 Task: Find connections with filter location Sunnybank with filter topic #Marketswith filter profile language Spanish with filter current company Zerodha with filter school UIET Panjab University with filter industry Water Supply and Irrigation Systems with filter service category Bartending with filter keywords title Animal Shelter Volunteer
Action: Mouse moved to (487, 84)
Screenshot: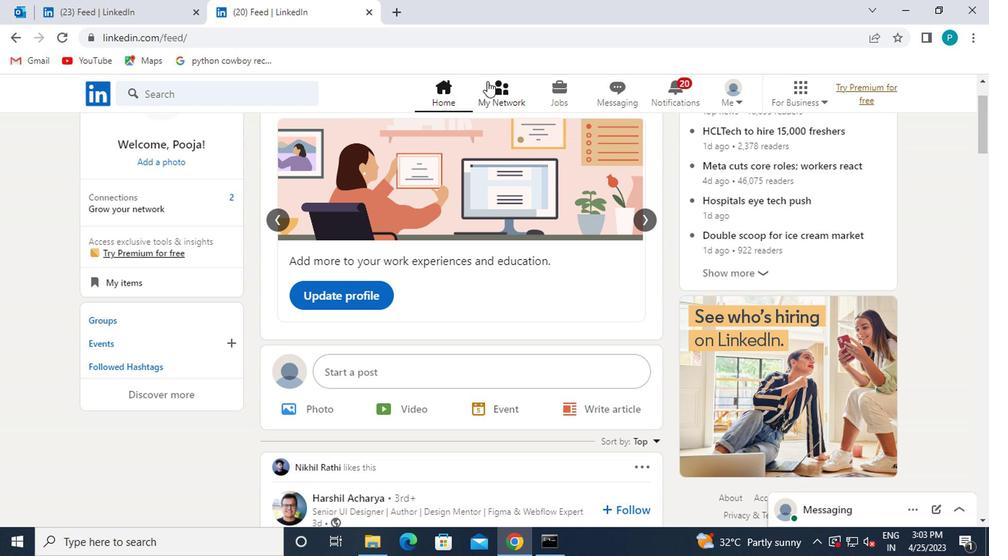 
Action: Mouse pressed left at (487, 84)
Screenshot: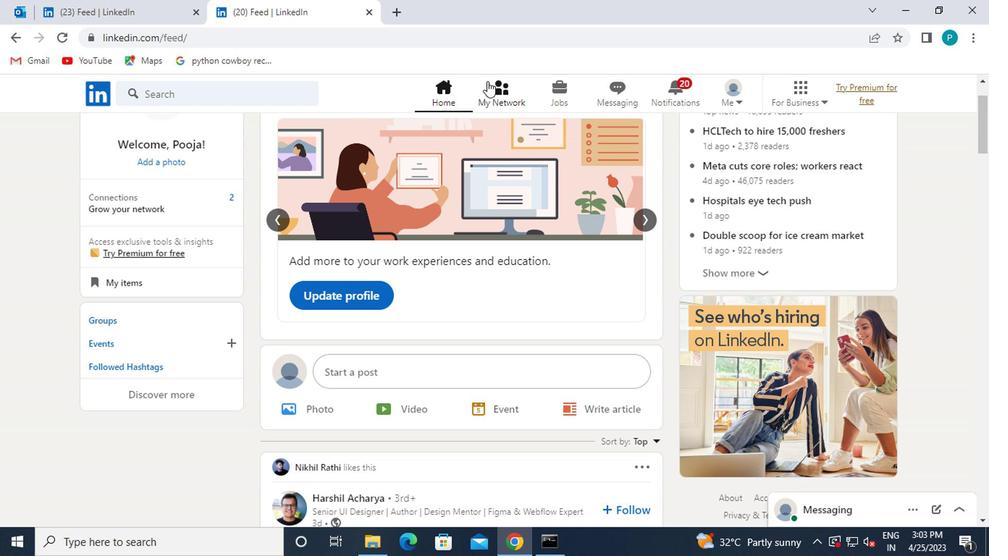 
Action: Mouse moved to (181, 188)
Screenshot: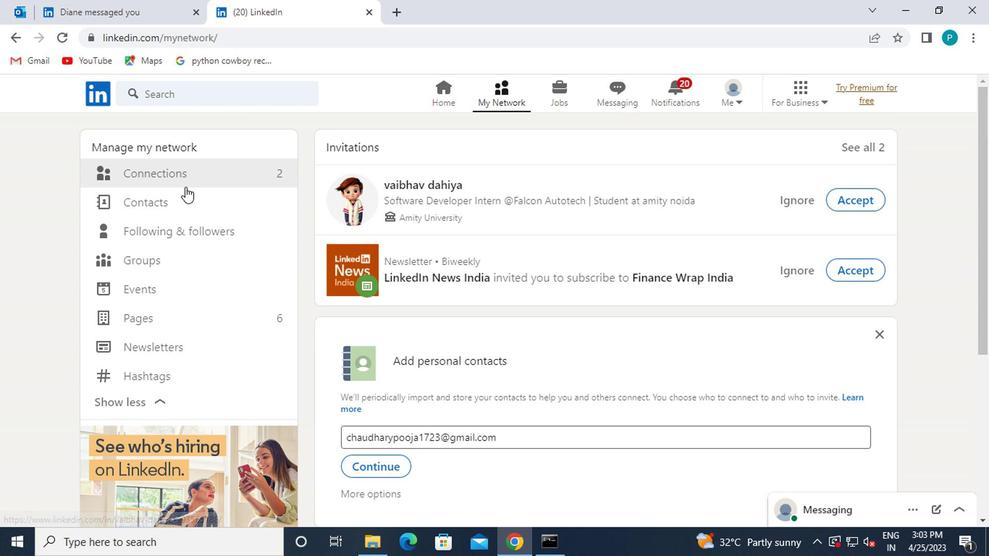 
Action: Mouse pressed left at (181, 188)
Screenshot: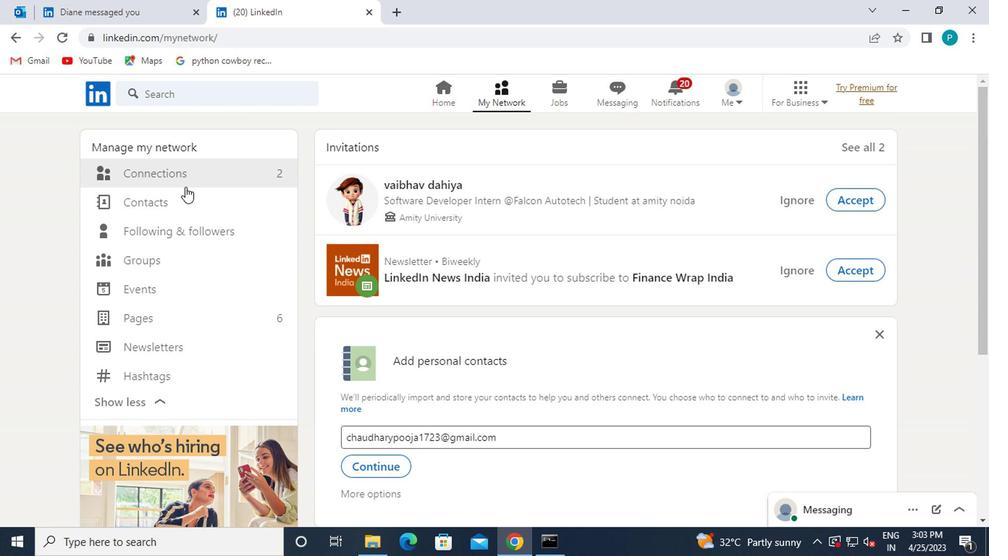 
Action: Mouse moved to (186, 184)
Screenshot: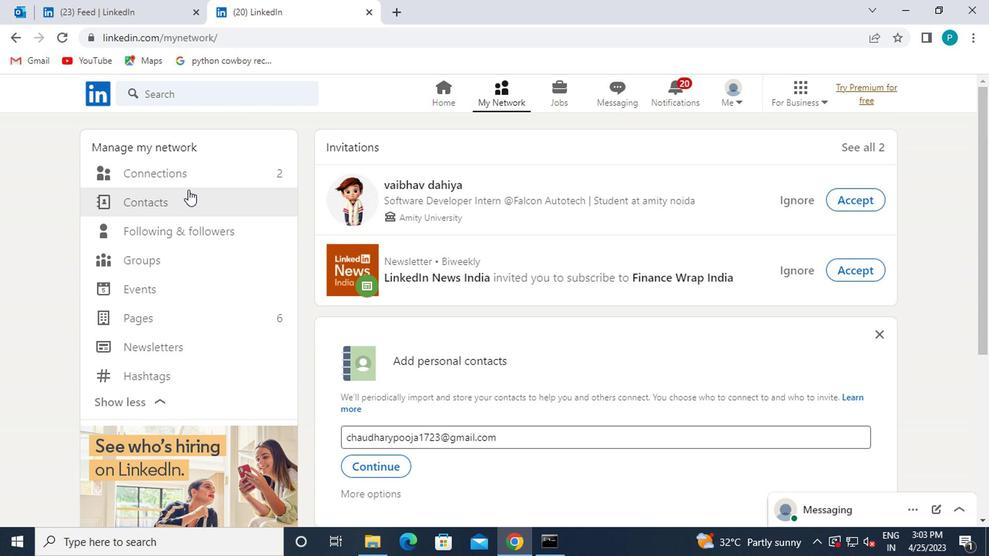 
Action: Mouse pressed left at (186, 184)
Screenshot: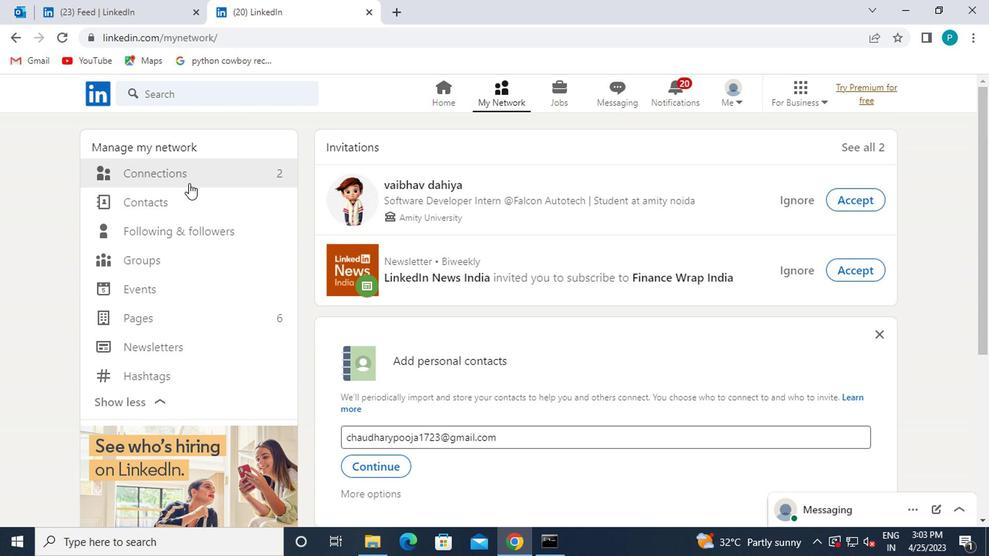 
Action: Mouse moved to (193, 181)
Screenshot: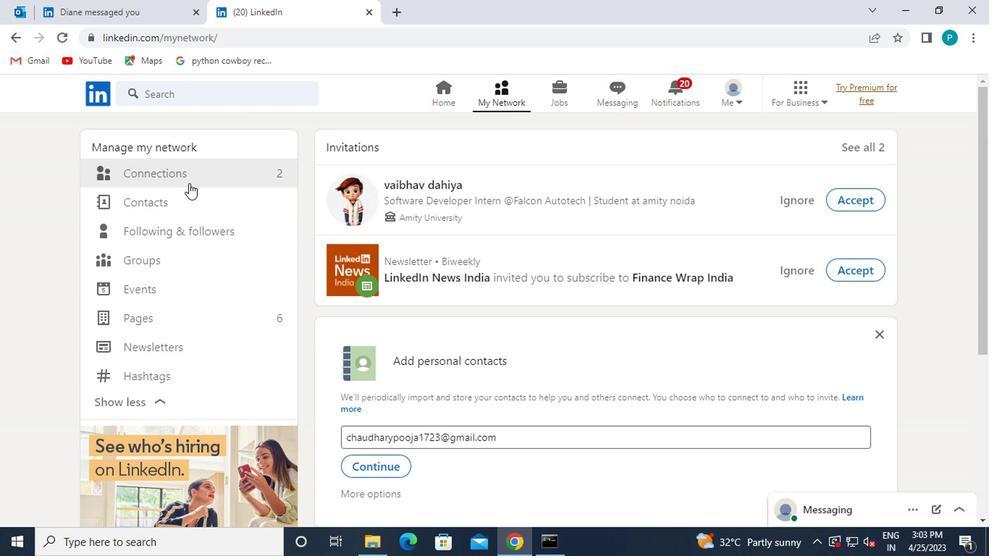 
Action: Mouse pressed left at (193, 181)
Screenshot: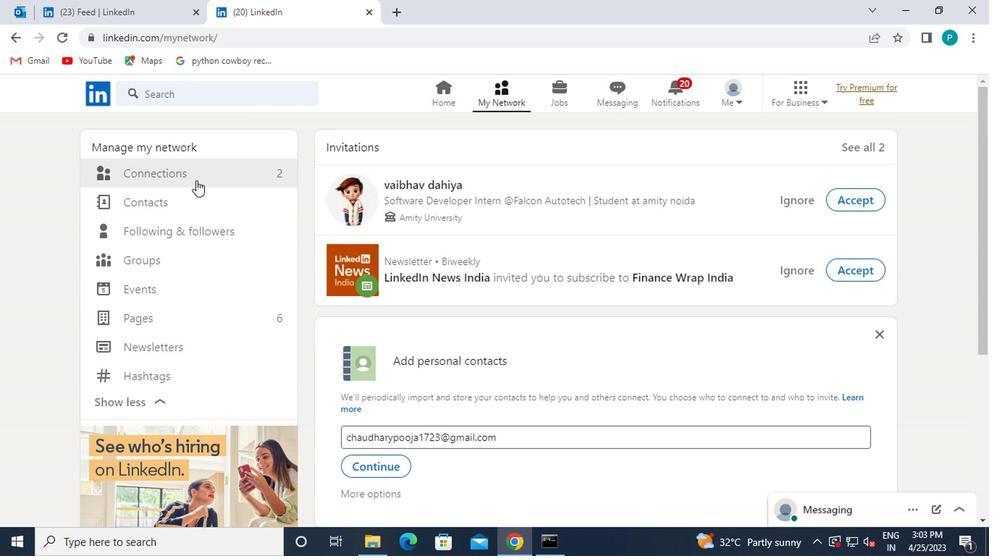 
Action: Mouse pressed left at (193, 181)
Screenshot: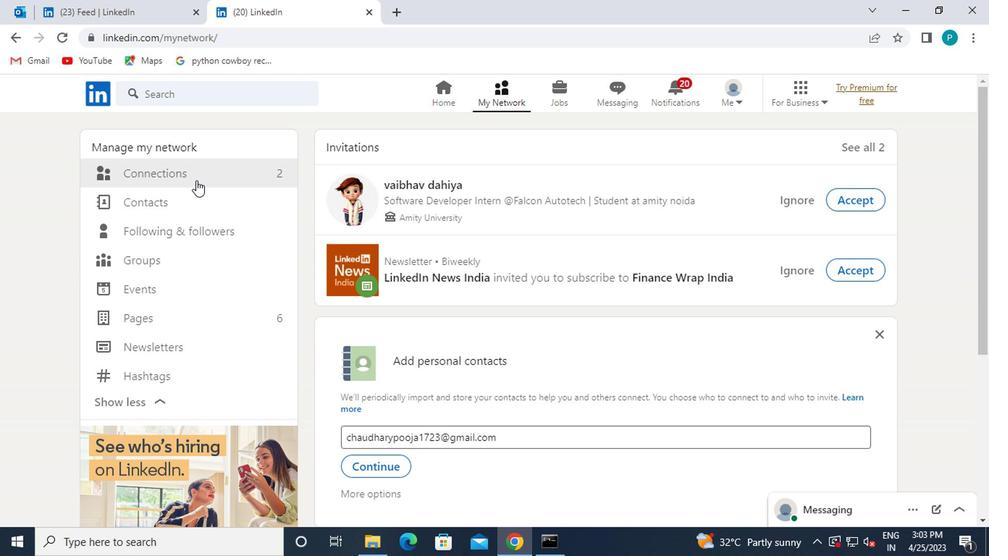 
Action: Mouse pressed left at (193, 181)
Screenshot: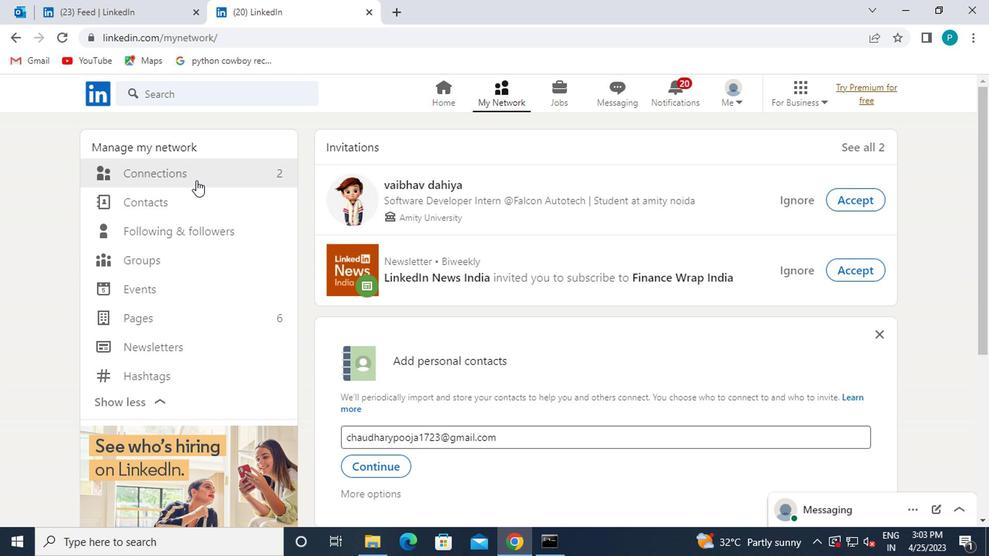 
Action: Mouse pressed left at (193, 181)
Screenshot: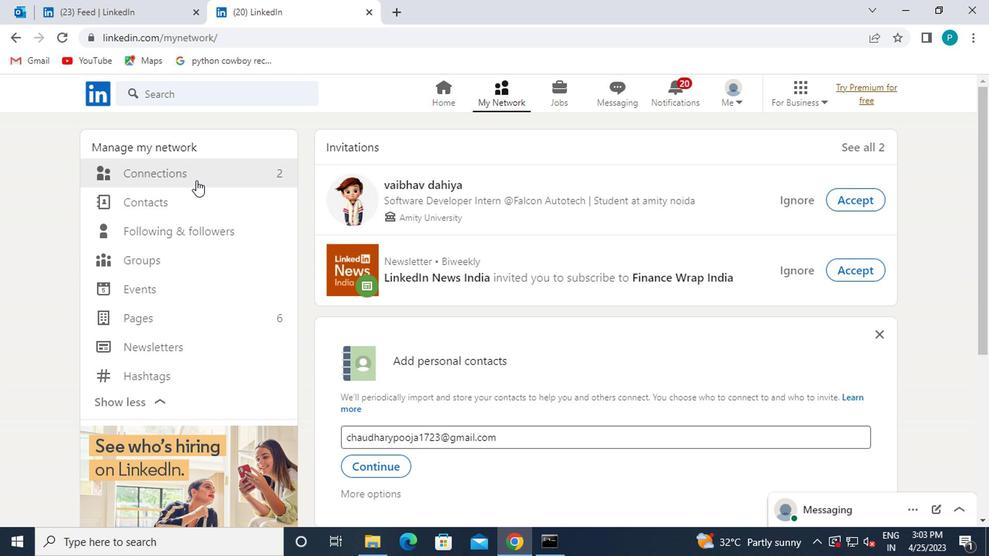 
Action: Mouse moved to (585, 174)
Screenshot: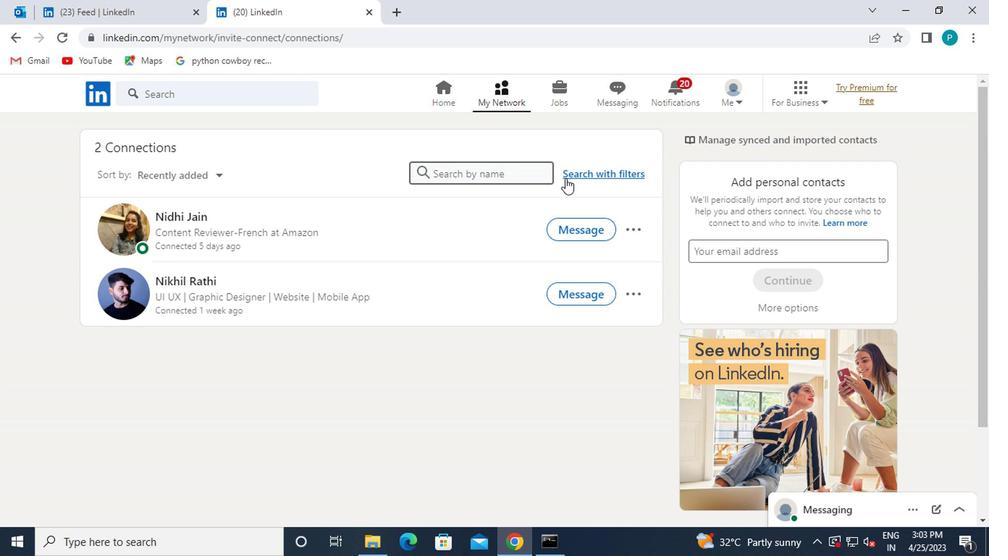 
Action: Mouse pressed left at (585, 174)
Screenshot: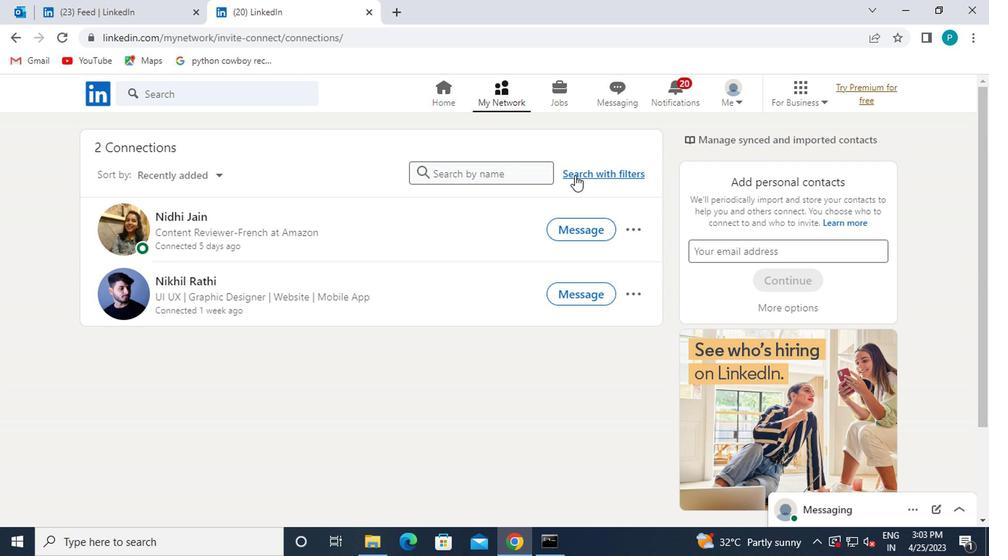 
Action: Mouse moved to (493, 137)
Screenshot: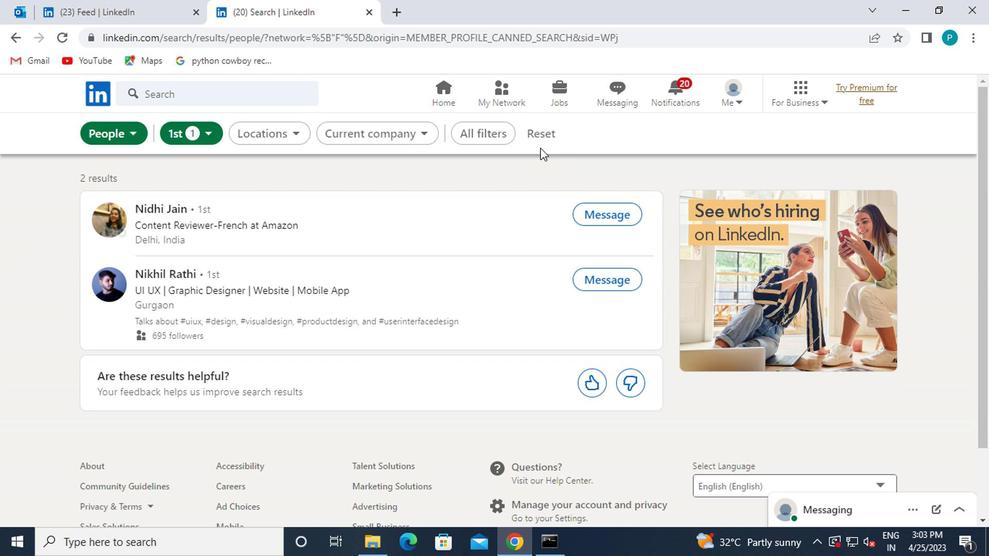 
Action: Mouse pressed left at (493, 137)
Screenshot: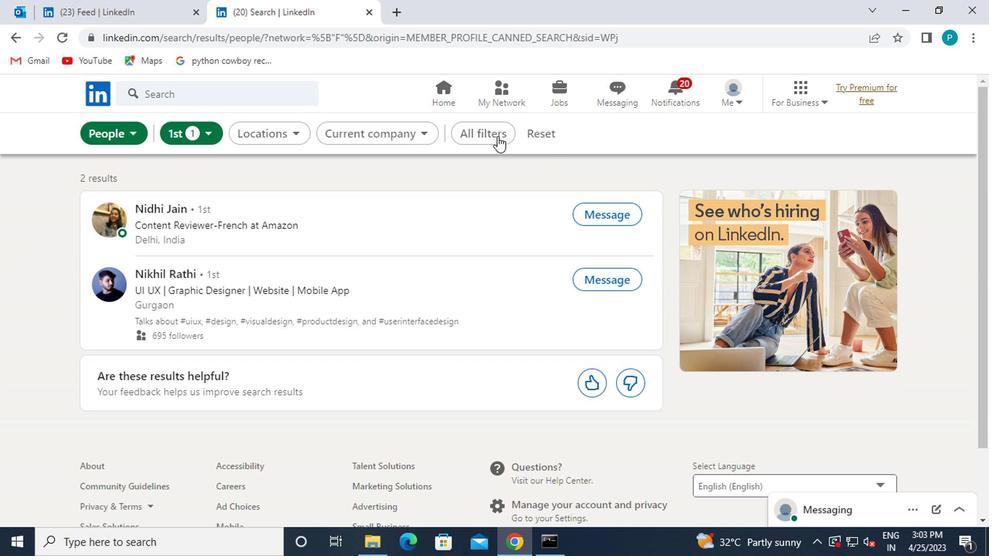 
Action: Mouse moved to (624, 236)
Screenshot: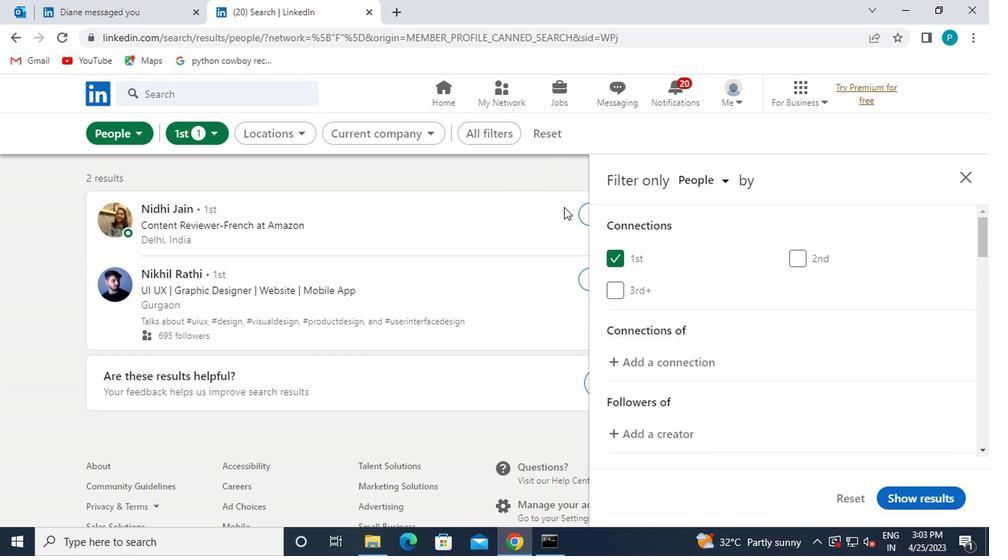 
Action: Mouse scrolled (624, 235) with delta (0, -1)
Screenshot: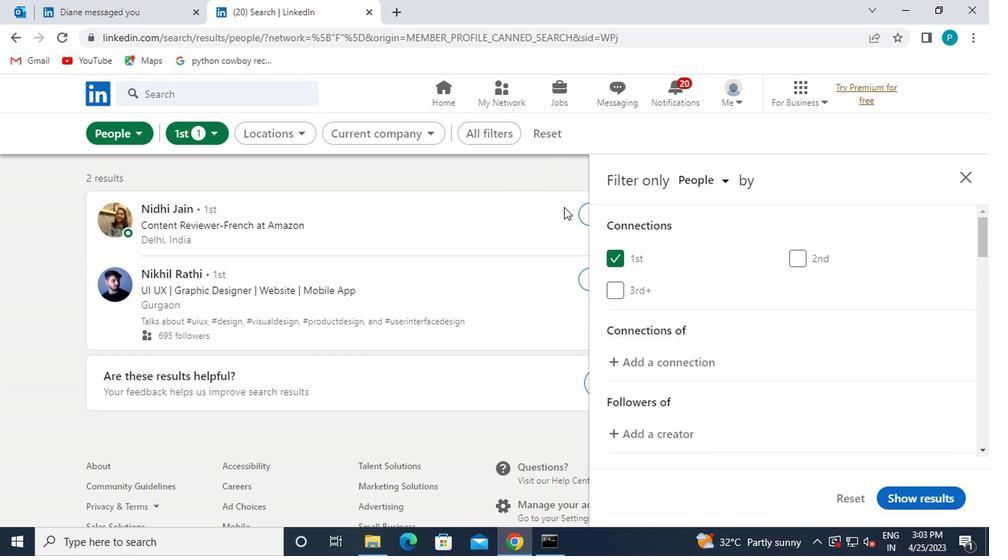 
Action: Mouse moved to (628, 239)
Screenshot: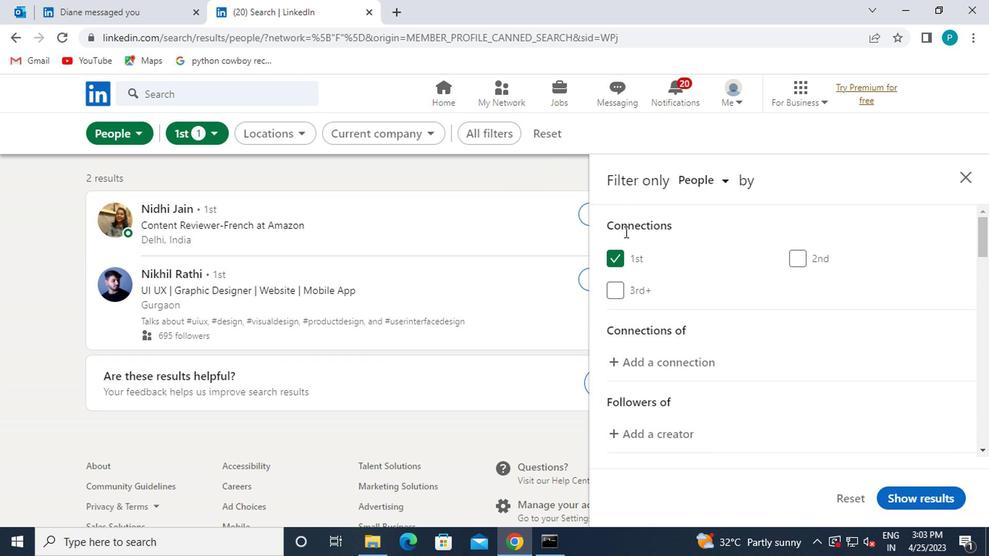 
Action: Mouse scrolled (628, 238) with delta (0, -1)
Screenshot: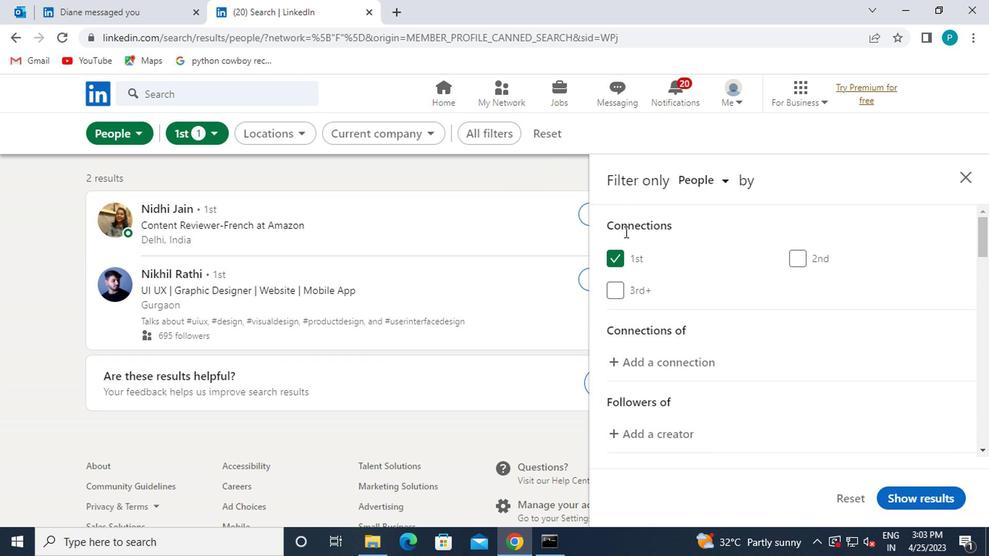 
Action: Mouse moved to (821, 406)
Screenshot: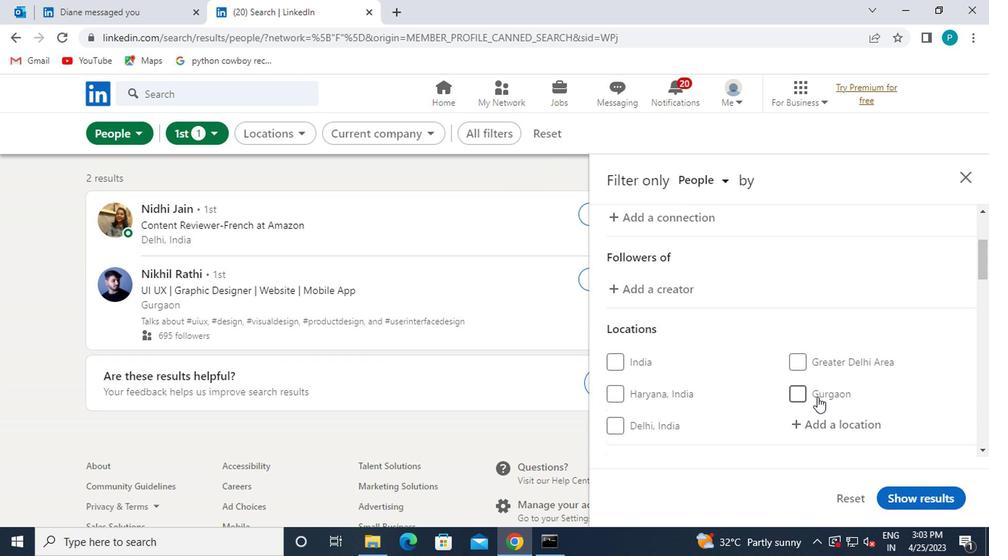 
Action: Mouse scrolled (821, 406) with delta (0, 0)
Screenshot: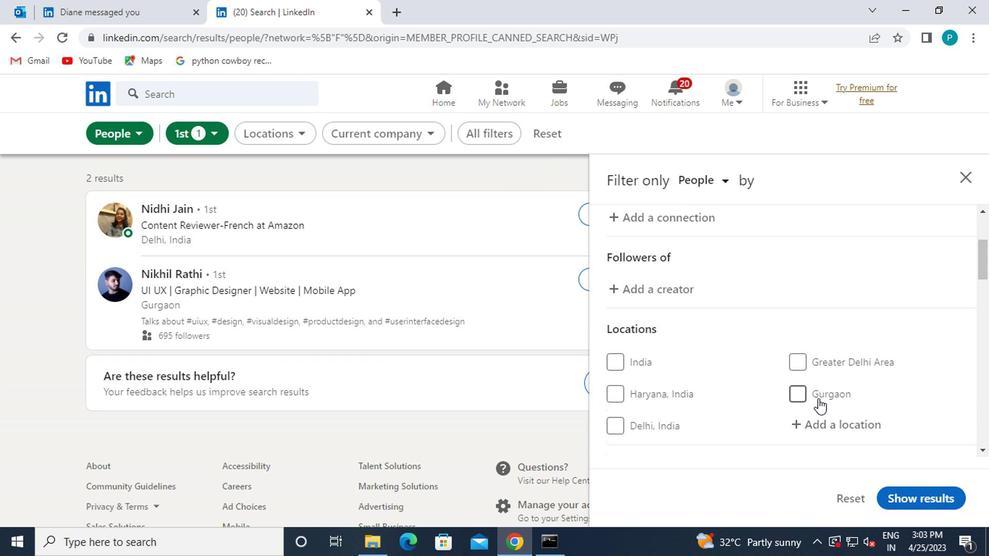 
Action: Mouse moved to (792, 355)
Screenshot: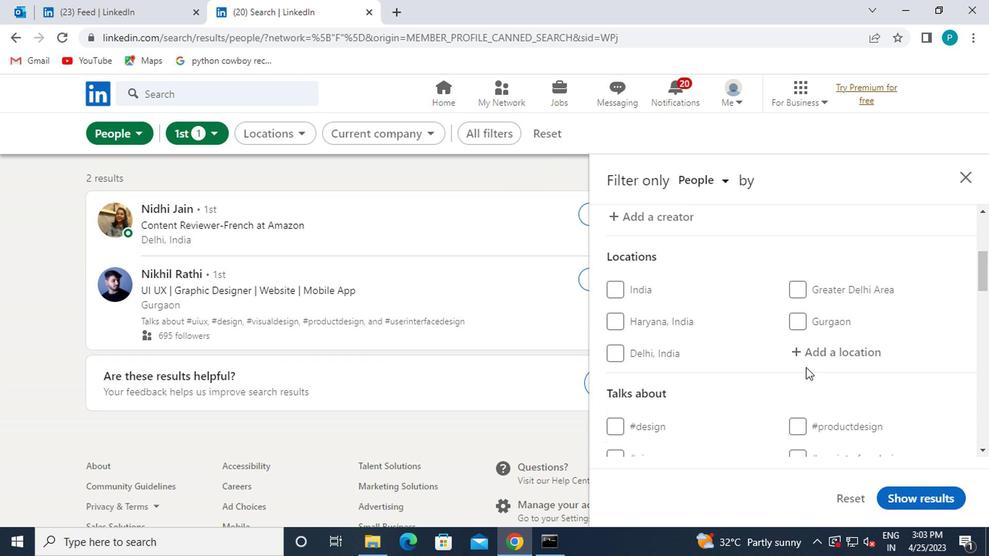
Action: Mouse pressed left at (792, 355)
Screenshot: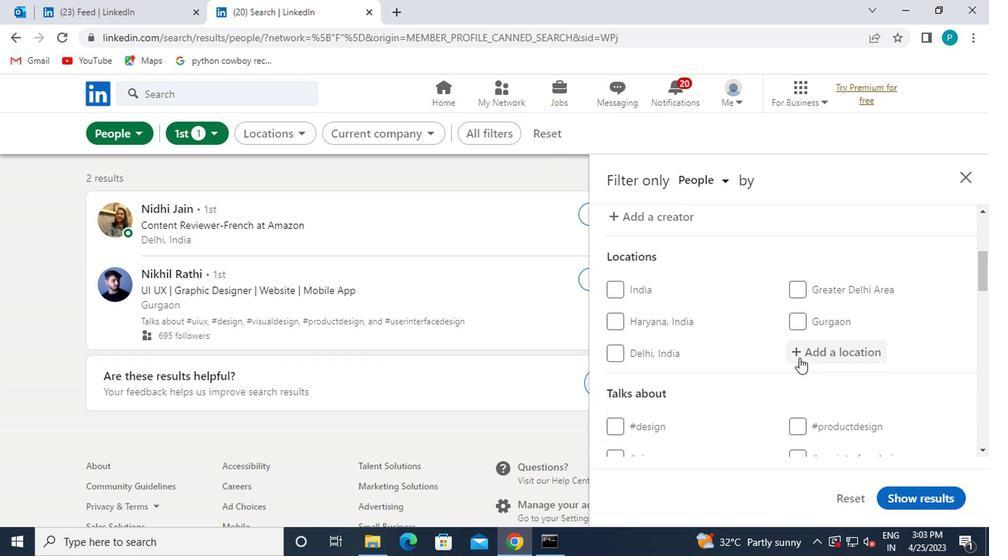 
Action: Mouse moved to (786, 354)
Screenshot: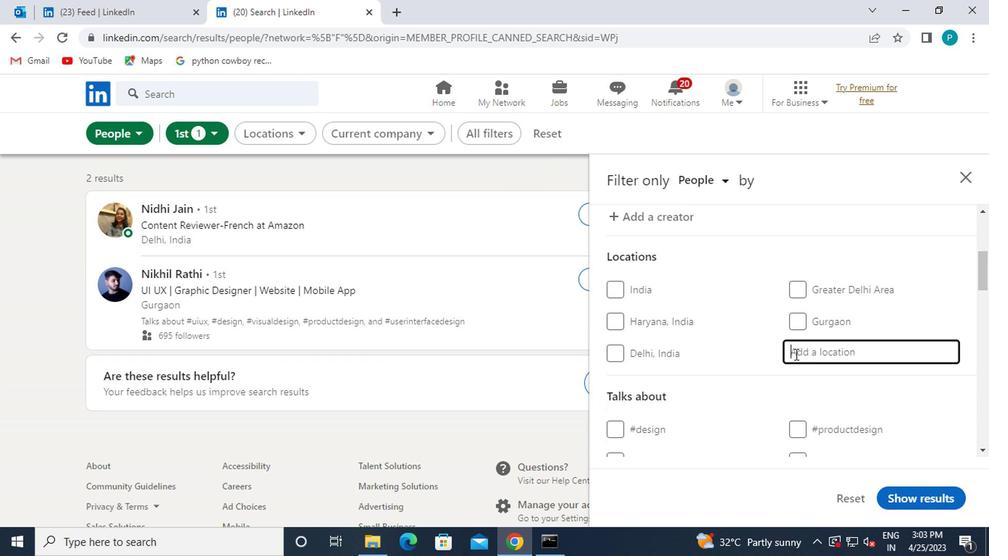 
Action: Key pressed <Key.caps_lock>s<Key.caps_lock>y<Key.backspace>unny<Key.space>ban<Key.backspace><Key.backspace><Key.backspace><Key.backspace>bank
Screenshot: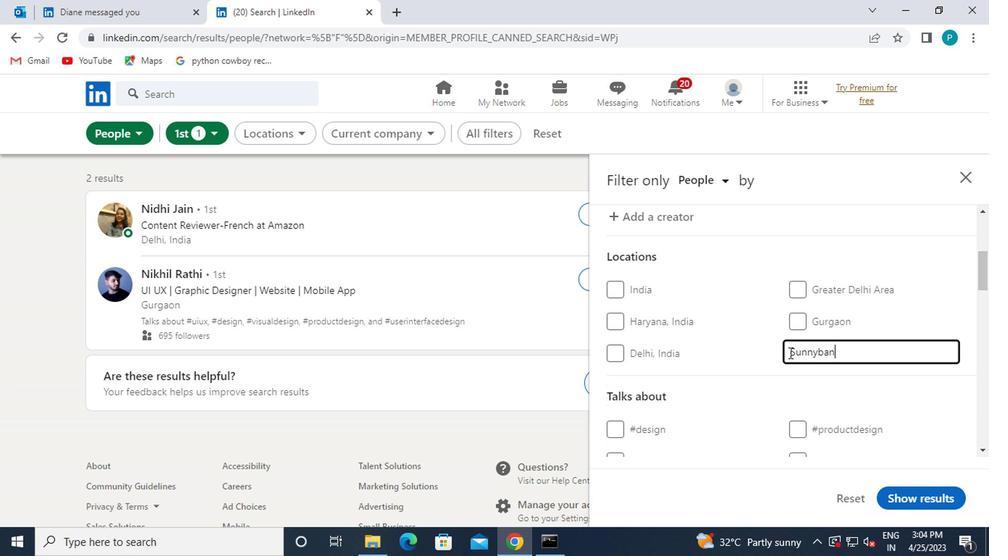 
Action: Mouse moved to (768, 363)
Screenshot: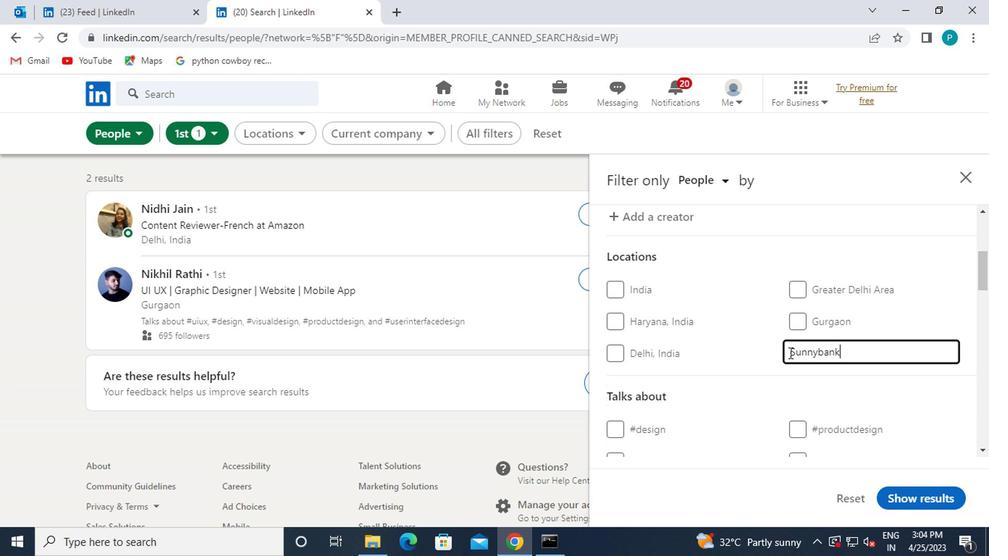 
Action: Mouse scrolled (768, 363) with delta (0, 0)
Screenshot: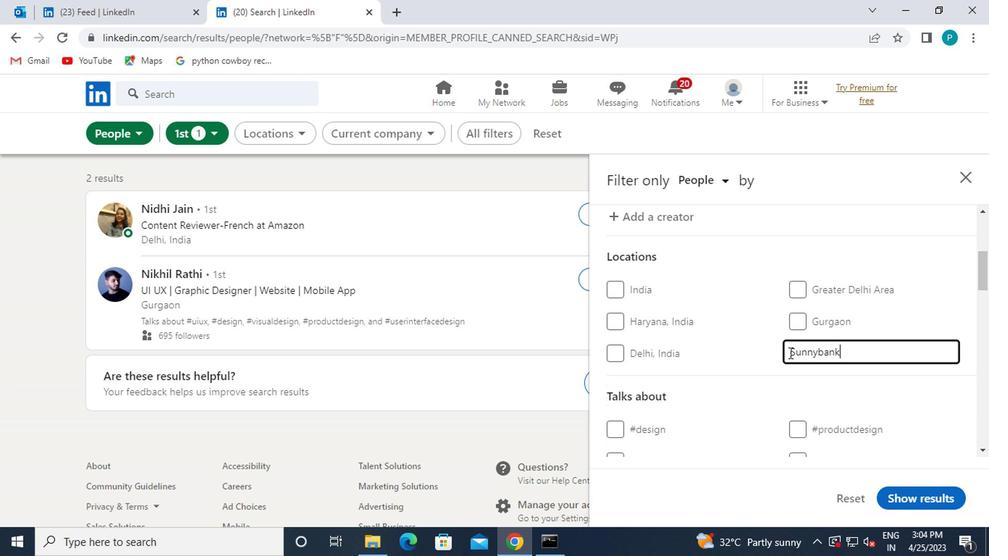 
Action: Mouse moved to (754, 391)
Screenshot: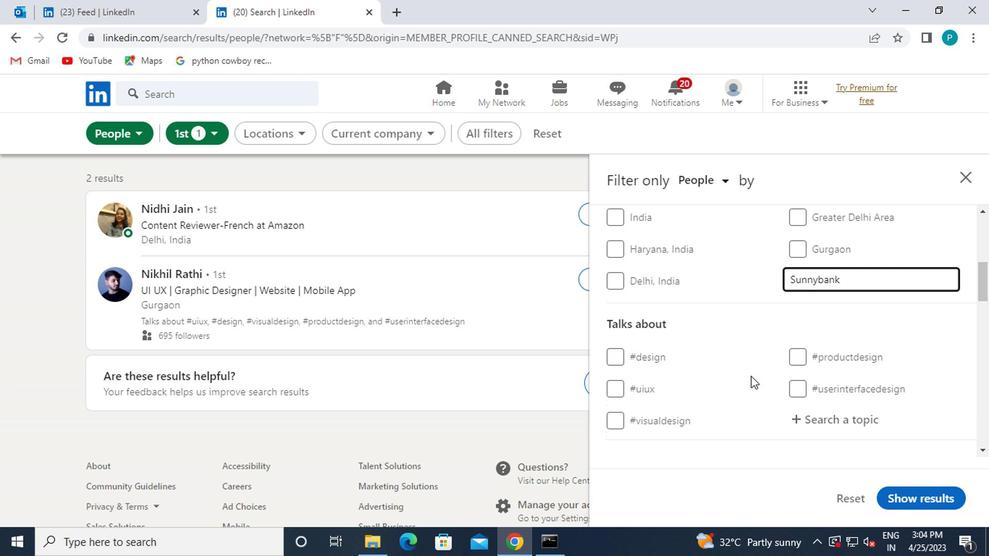 
Action: Mouse scrolled (754, 390) with delta (0, -1)
Screenshot: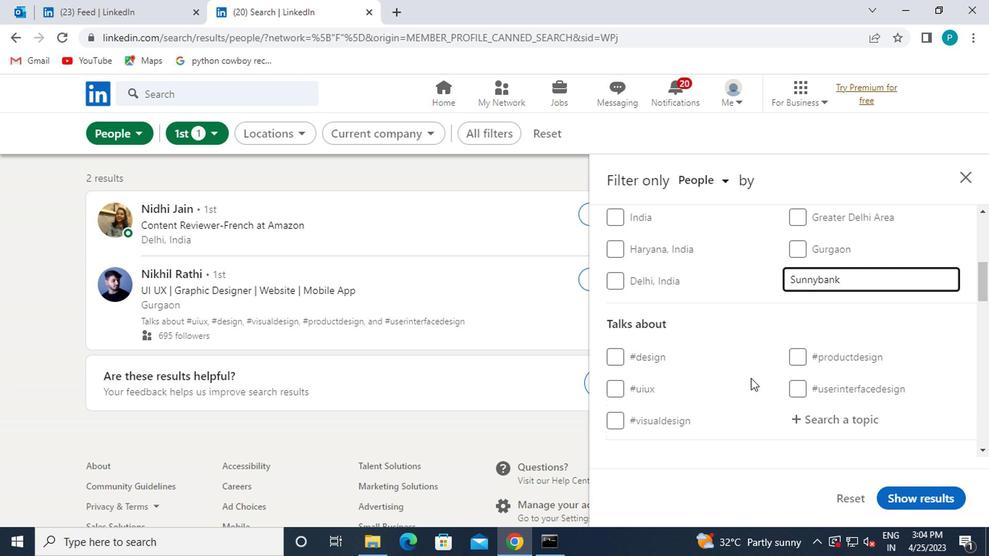 
Action: Mouse moved to (801, 350)
Screenshot: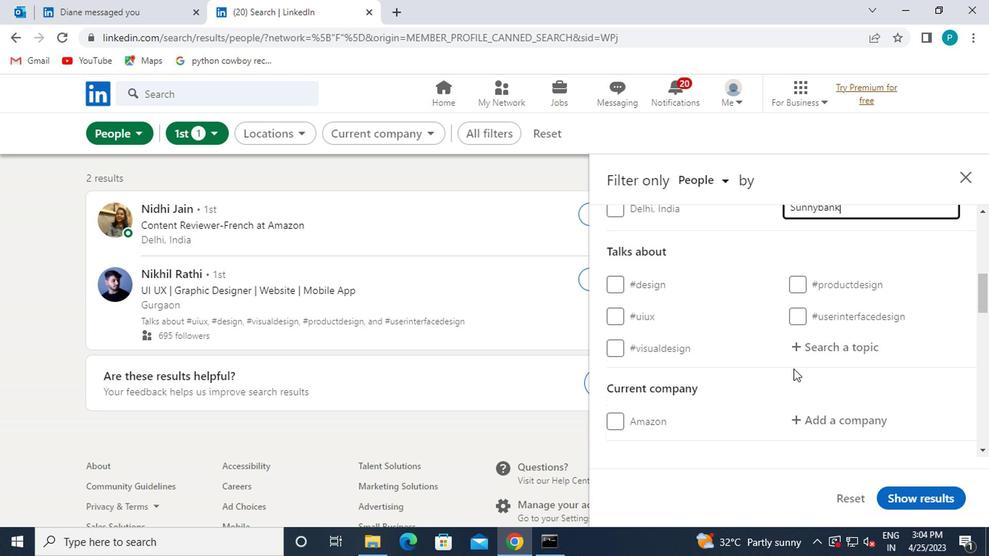 
Action: Mouse pressed left at (801, 350)
Screenshot: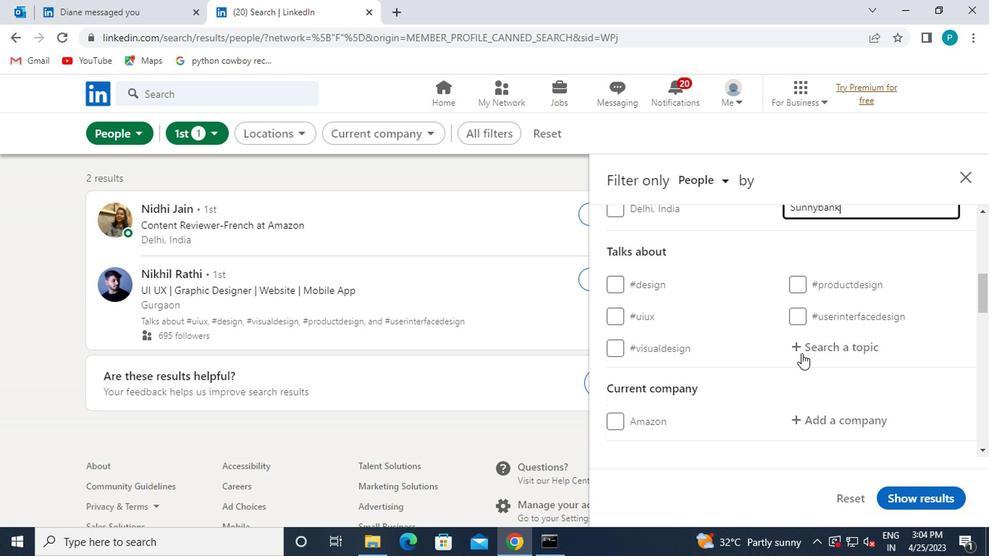 
Action: Mouse moved to (802, 348)
Screenshot: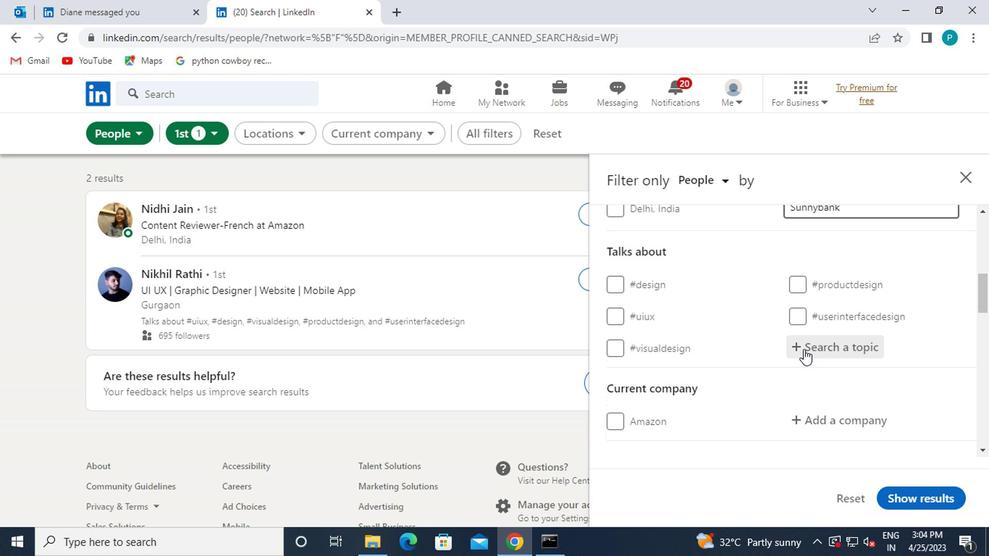 
Action: Key pressed <Key.shift><Key.shift><Key.shift>#N<Key.backspace>MARKETS
Screenshot: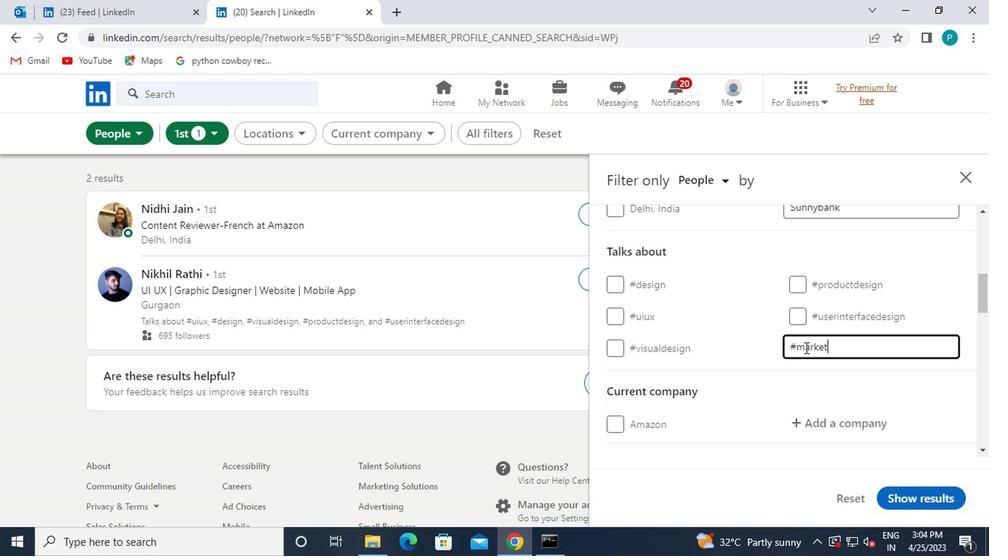 
Action: Mouse moved to (829, 300)
Screenshot: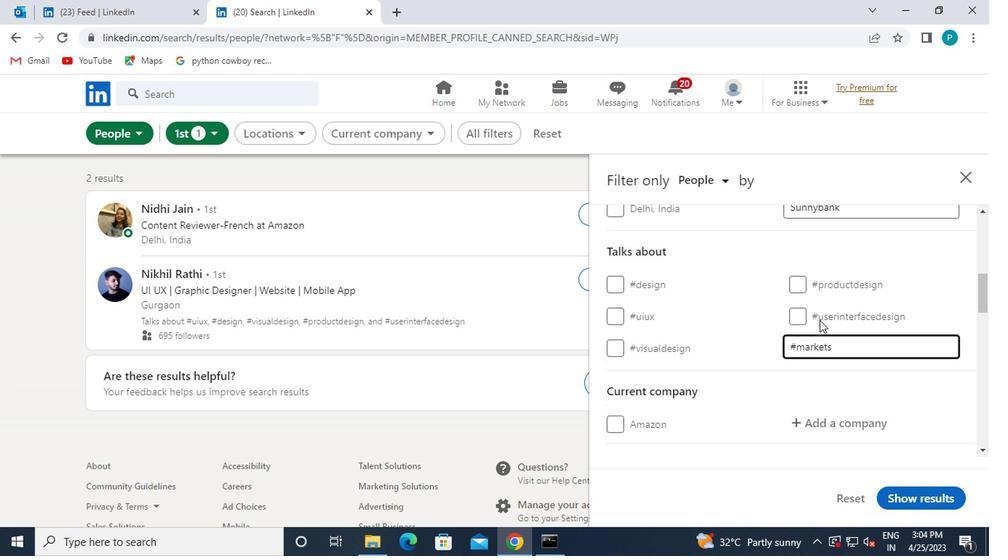 
Action: Mouse scrolled (829, 299) with delta (0, -1)
Screenshot: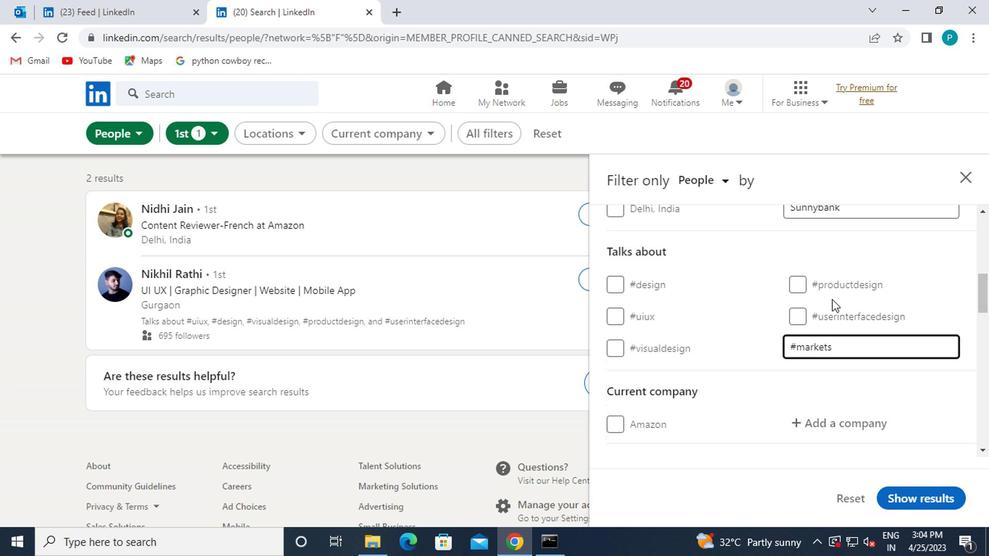 
Action: Mouse moved to (826, 342)
Screenshot: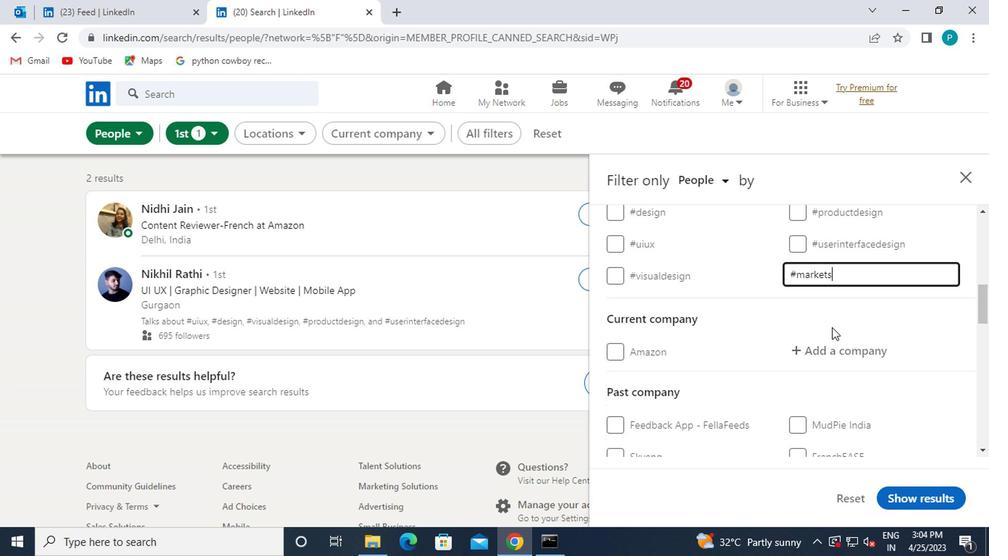
Action: Mouse scrolled (826, 341) with delta (0, 0)
Screenshot: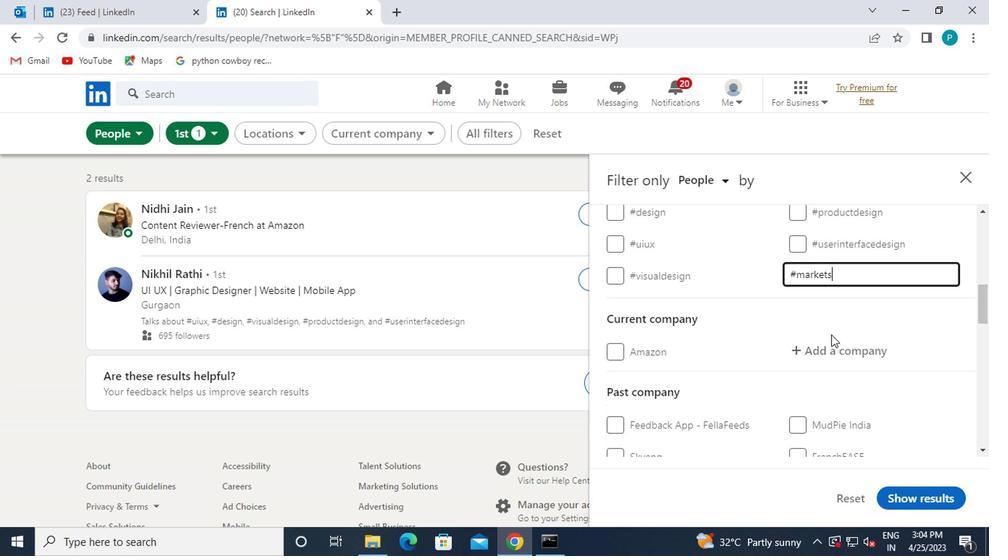 
Action: Mouse moved to (785, 267)
Screenshot: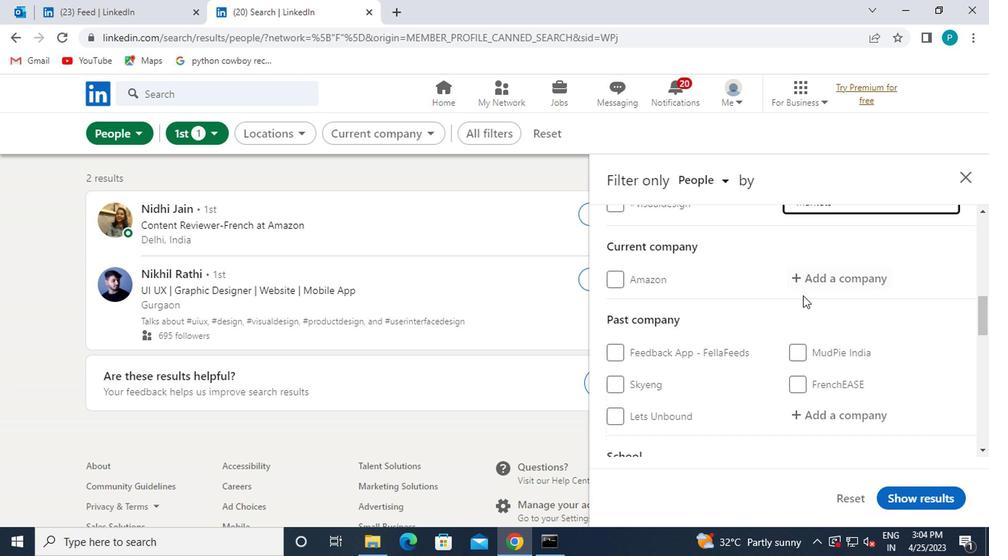 
Action: Mouse pressed left at (785, 267)
Screenshot: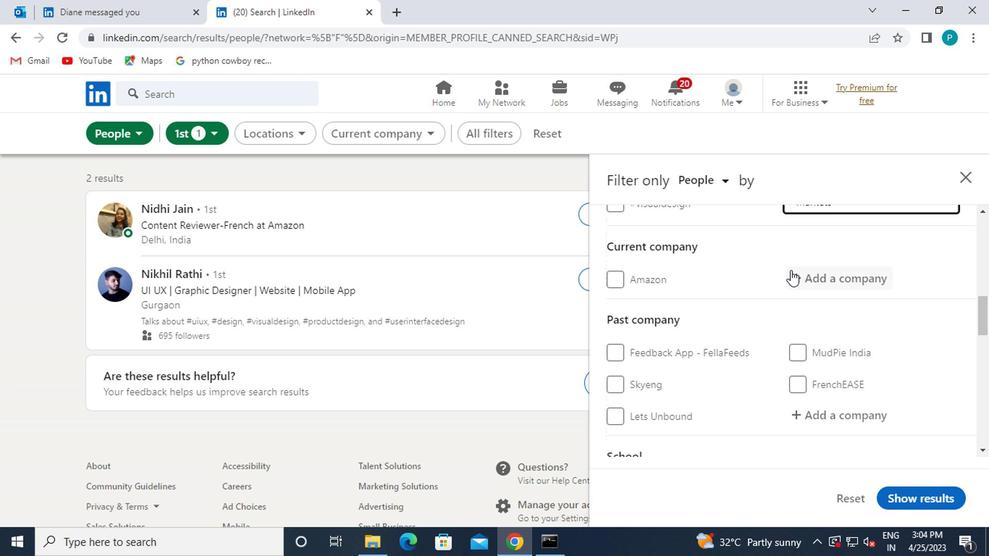
Action: Mouse moved to (799, 279)
Screenshot: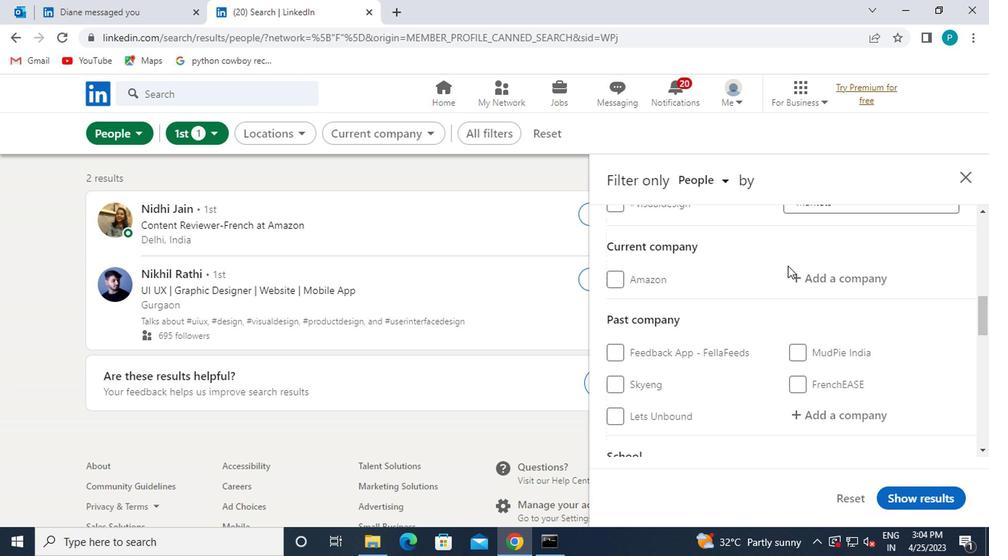 
Action: Mouse pressed left at (799, 279)
Screenshot: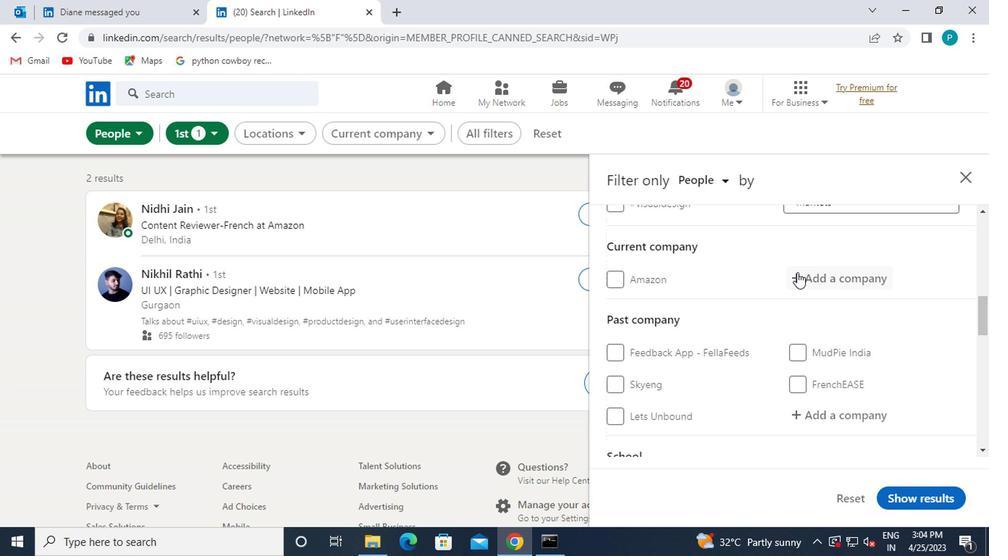 
Action: Mouse moved to (799, 281)
Screenshot: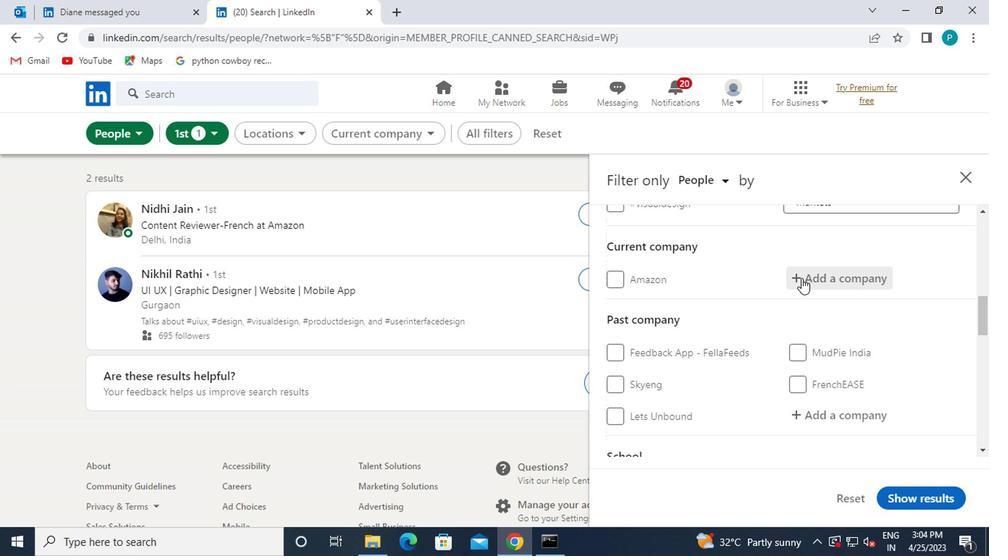 
Action: Key pressed ZERODHA
Screenshot: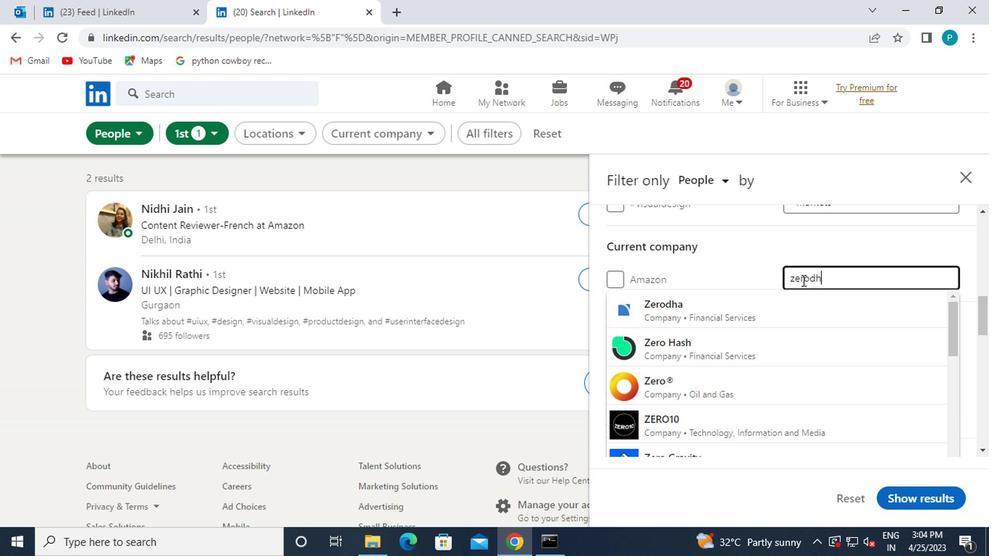 
Action: Mouse moved to (737, 294)
Screenshot: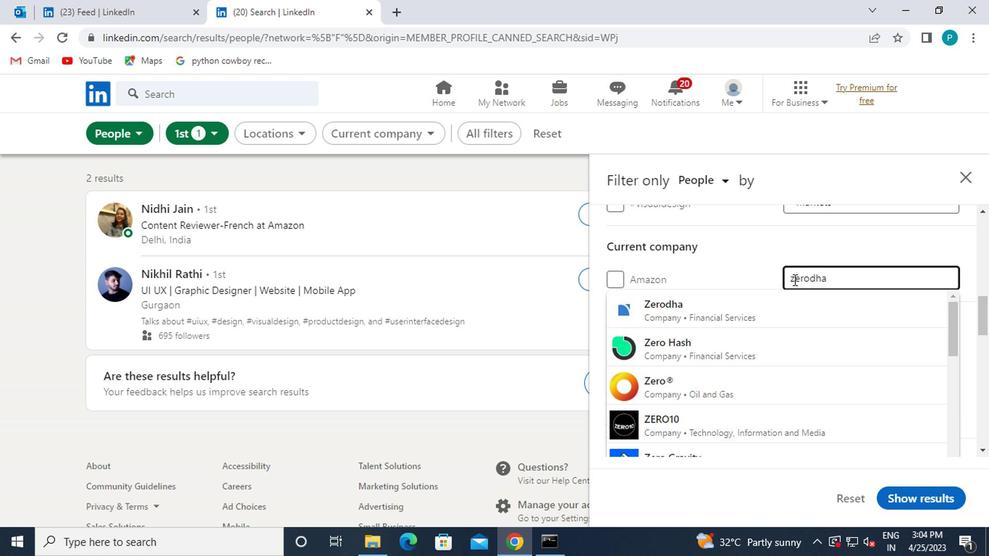 
Action: Mouse pressed left at (737, 294)
Screenshot: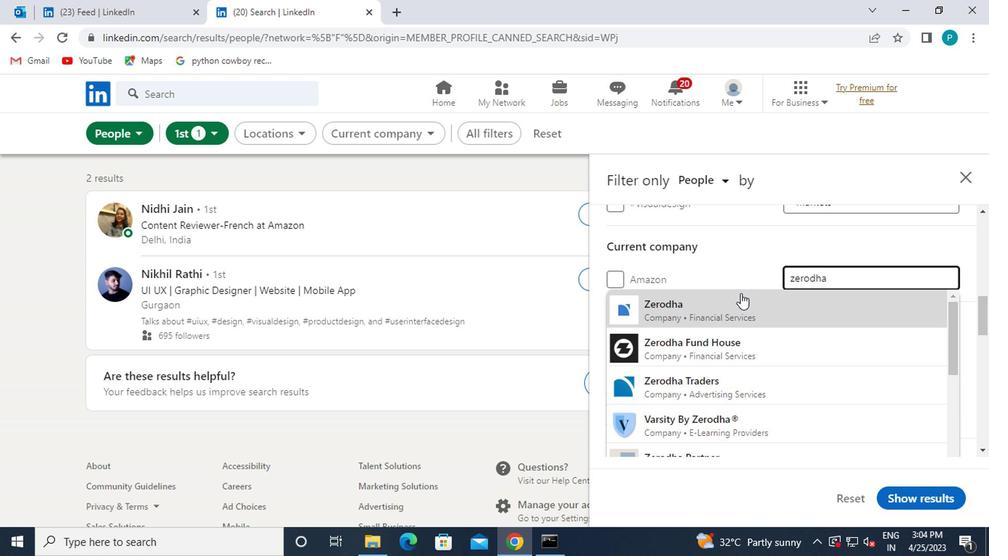 
Action: Mouse scrolled (737, 293) with delta (0, 0)
Screenshot: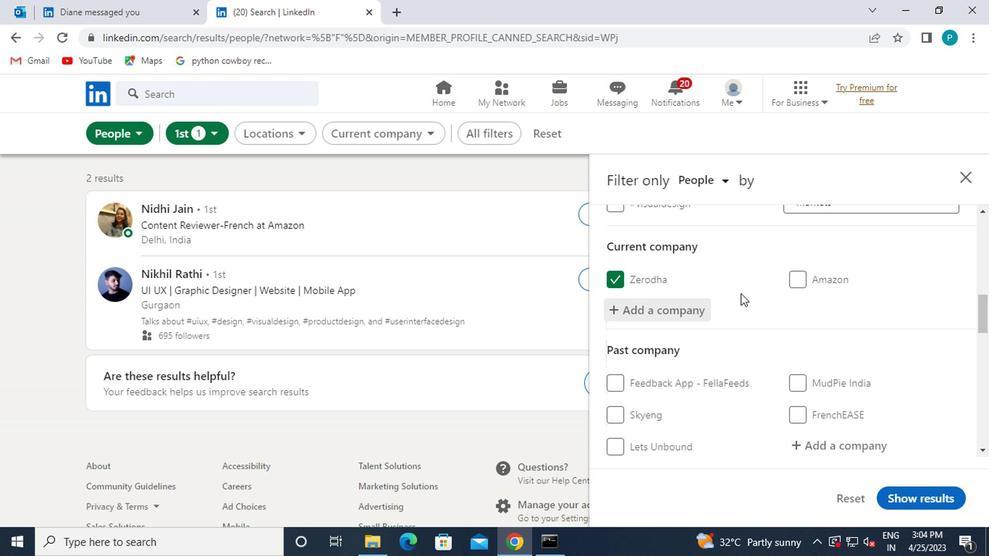 
Action: Mouse moved to (738, 295)
Screenshot: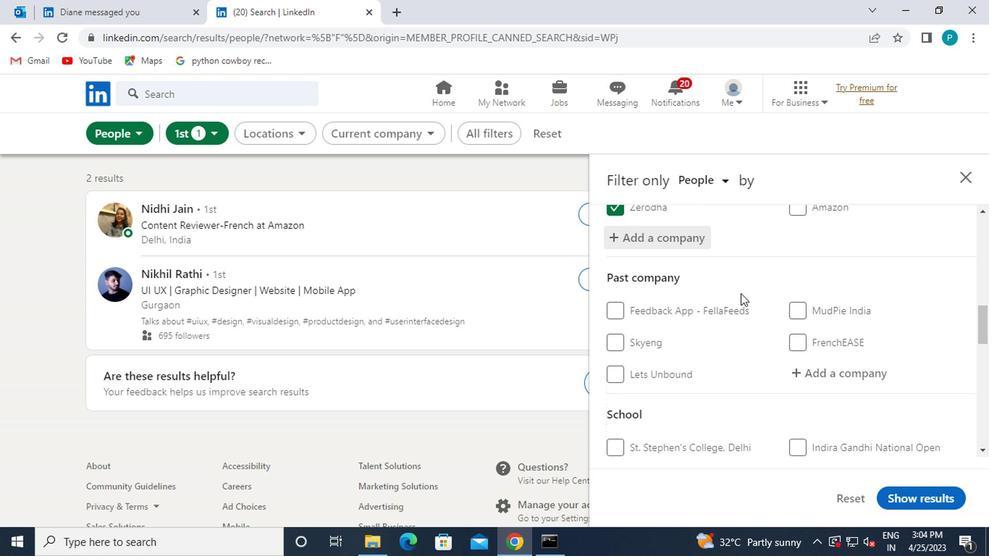 
Action: Mouse scrolled (738, 295) with delta (0, 0)
Screenshot: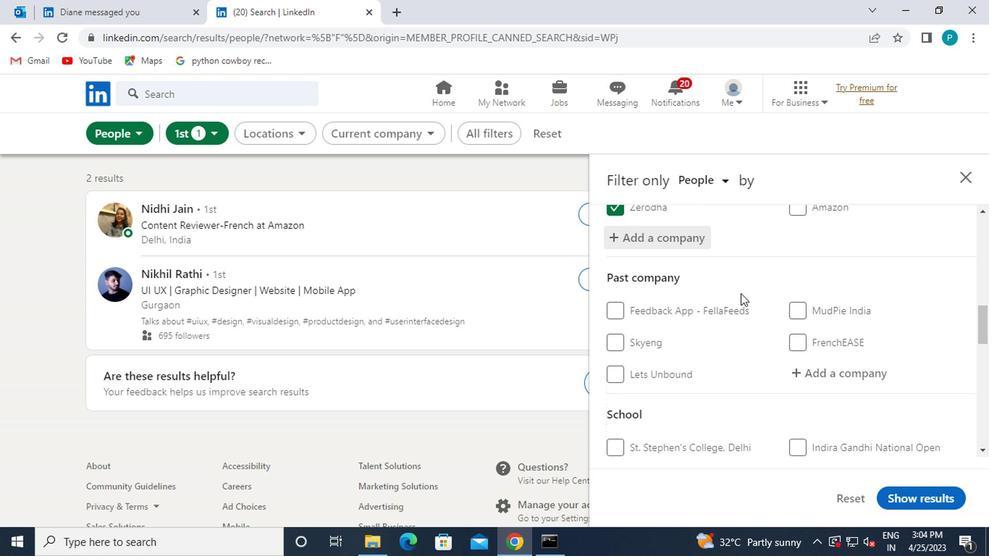 
Action: Mouse moved to (768, 345)
Screenshot: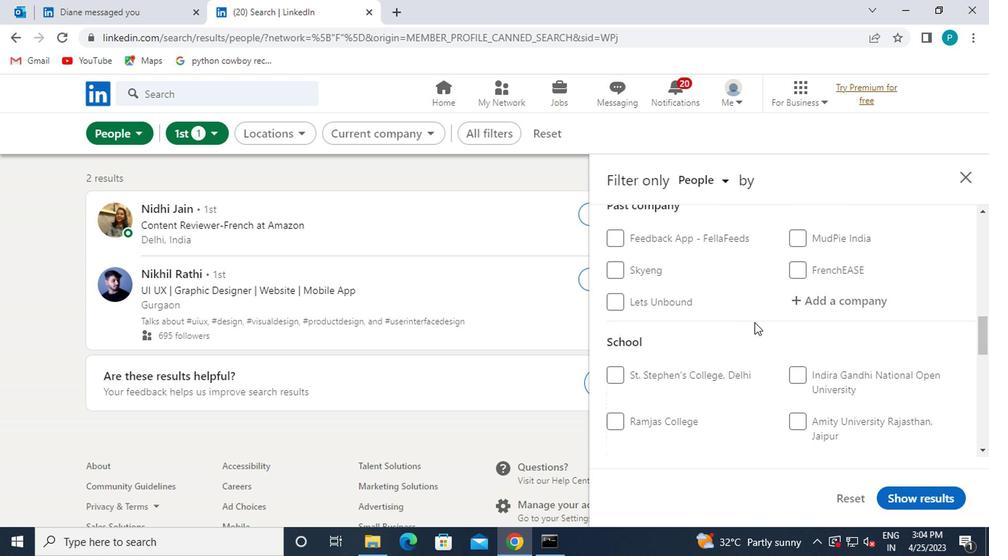 
Action: Mouse scrolled (768, 345) with delta (0, 0)
Screenshot: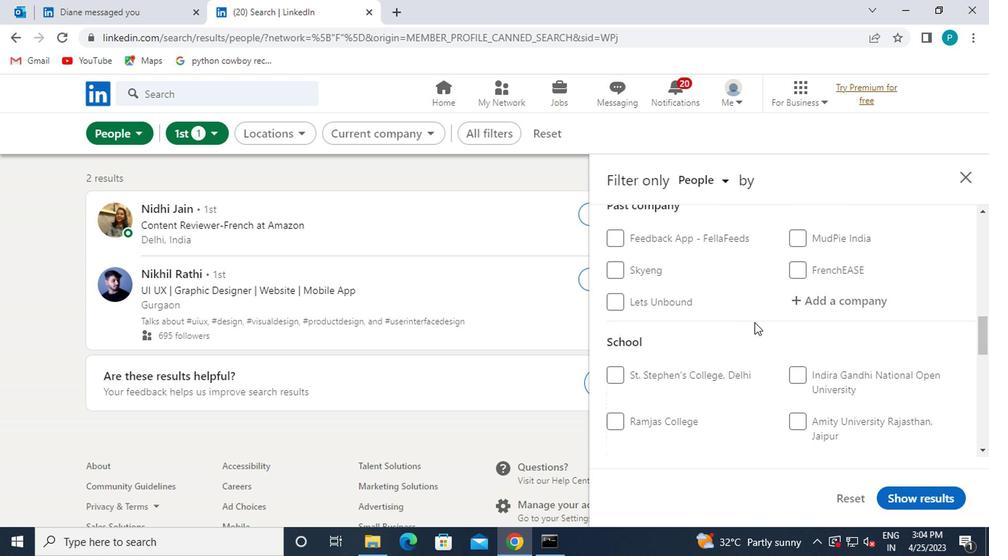 
Action: Mouse moved to (821, 391)
Screenshot: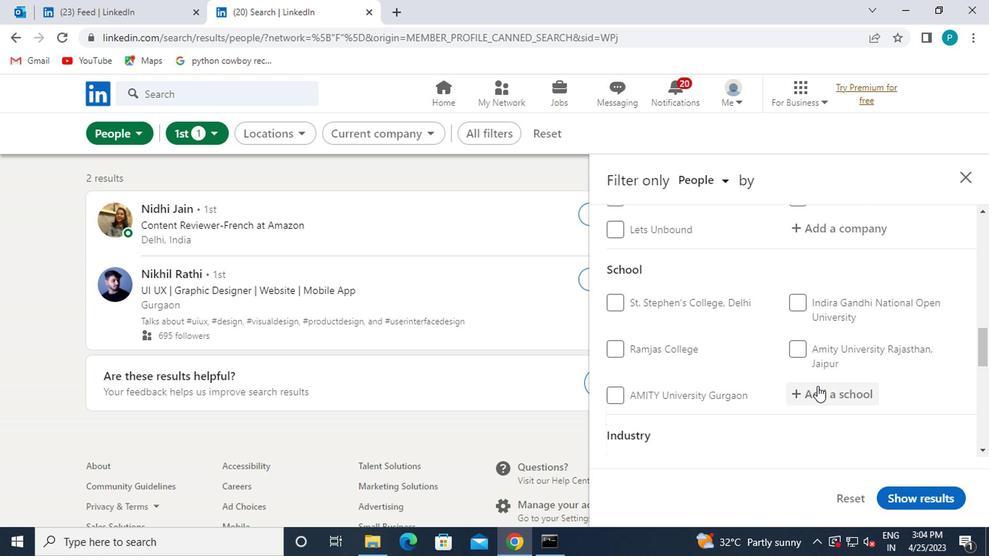 
Action: Mouse pressed left at (821, 391)
Screenshot: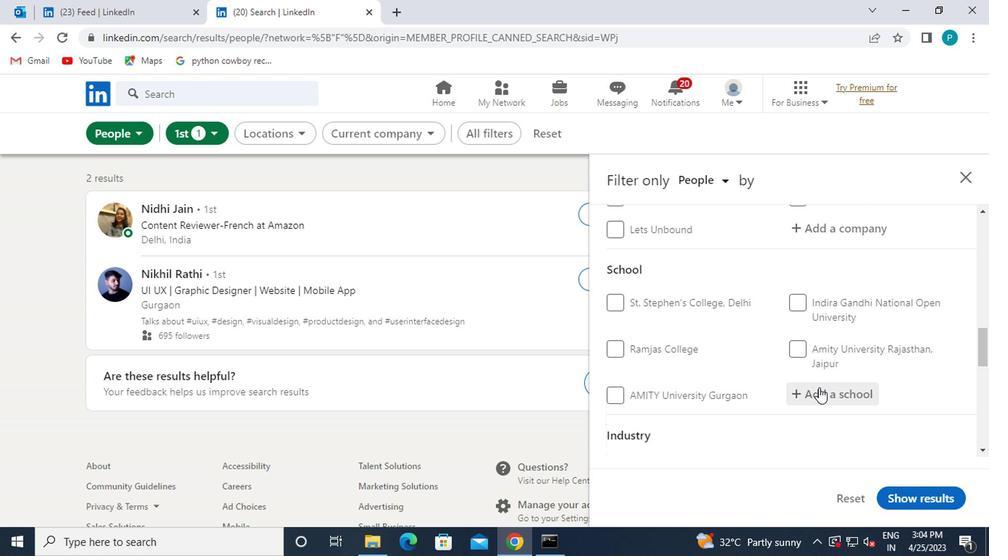 
Action: Mouse moved to (819, 390)
Screenshot: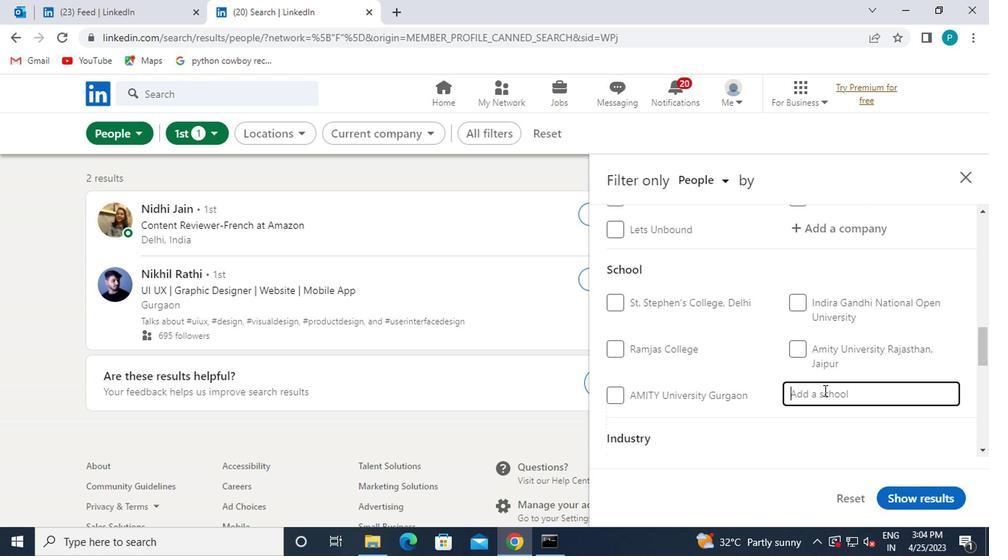 
Action: Key pressed <Key.caps_lock>UIET
Screenshot: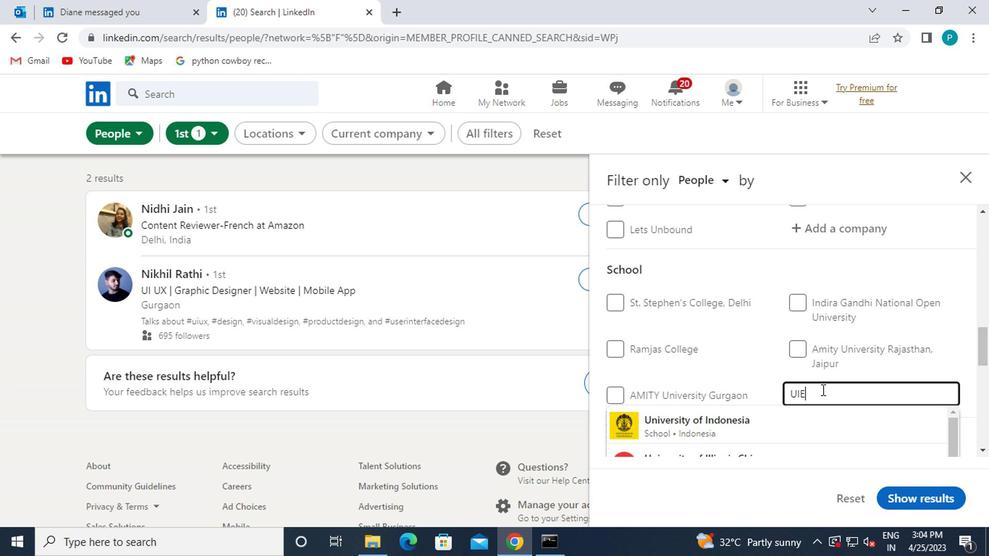
Action: Mouse moved to (783, 373)
Screenshot: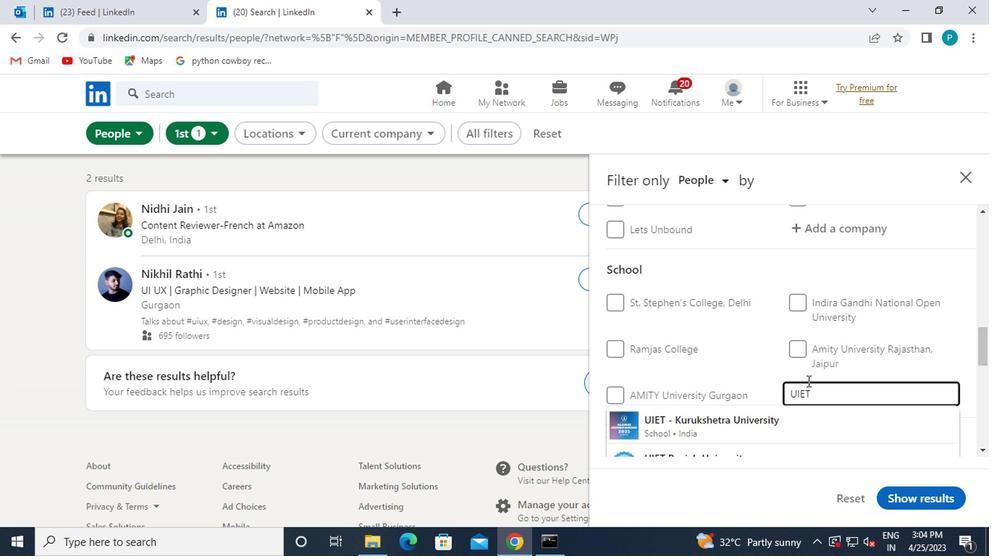 
Action: Mouse scrolled (783, 372) with delta (0, 0)
Screenshot: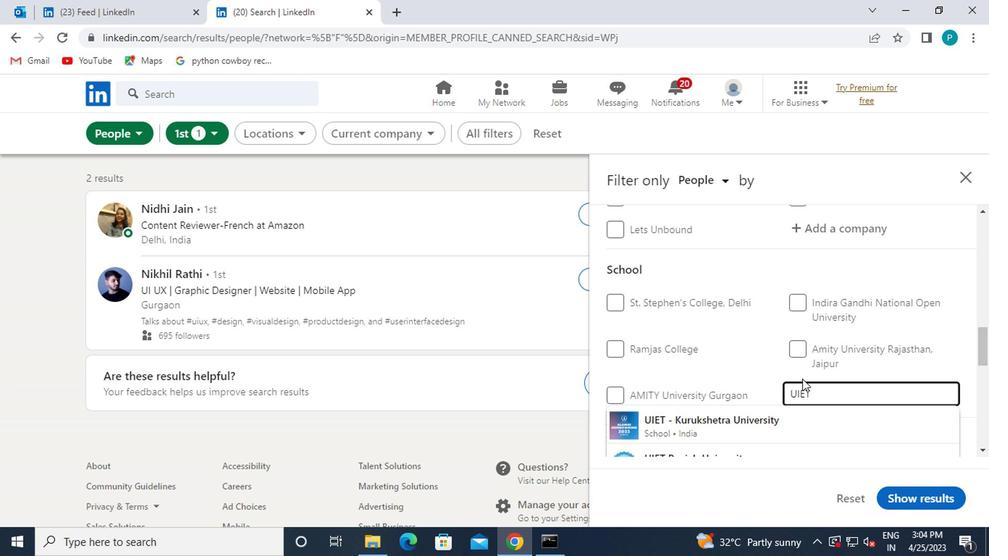 
Action: Mouse moved to (713, 417)
Screenshot: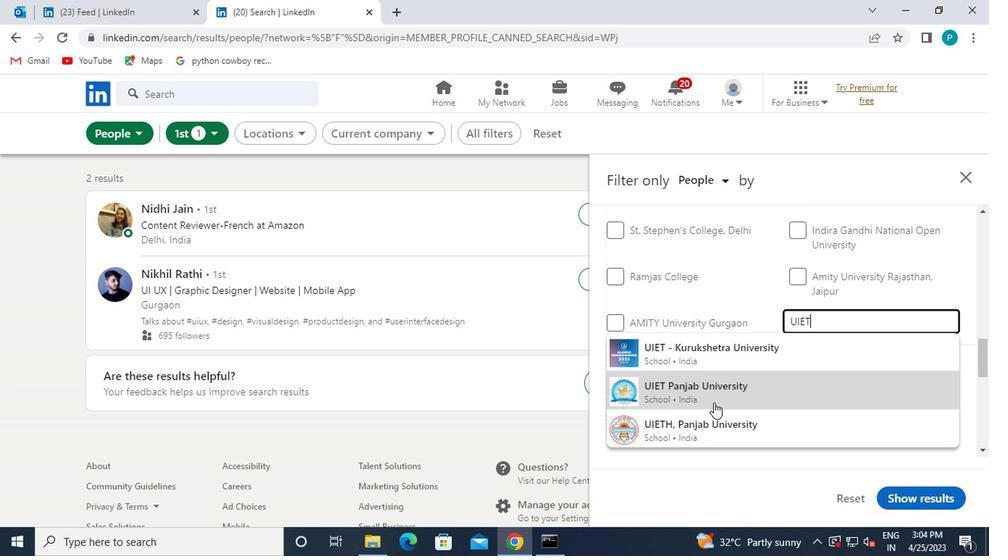 
Action: Mouse pressed left at (713, 417)
Screenshot: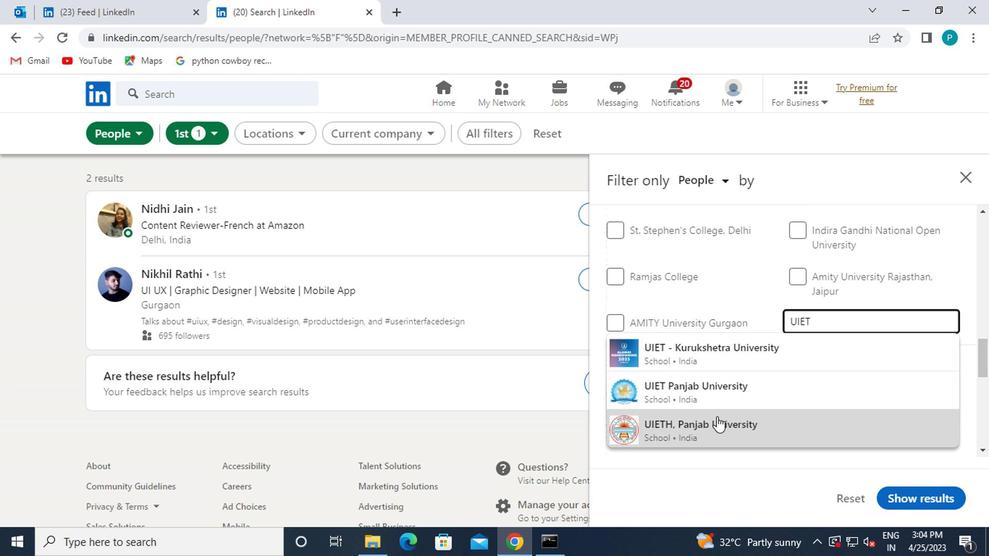 
Action: Mouse moved to (695, 403)
Screenshot: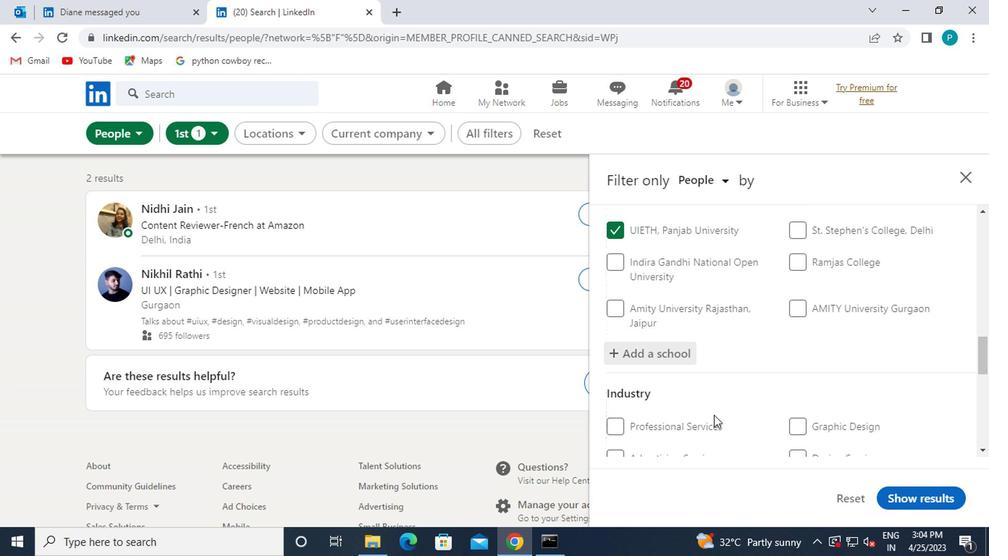 
Action: Mouse scrolled (695, 403) with delta (0, 0)
Screenshot: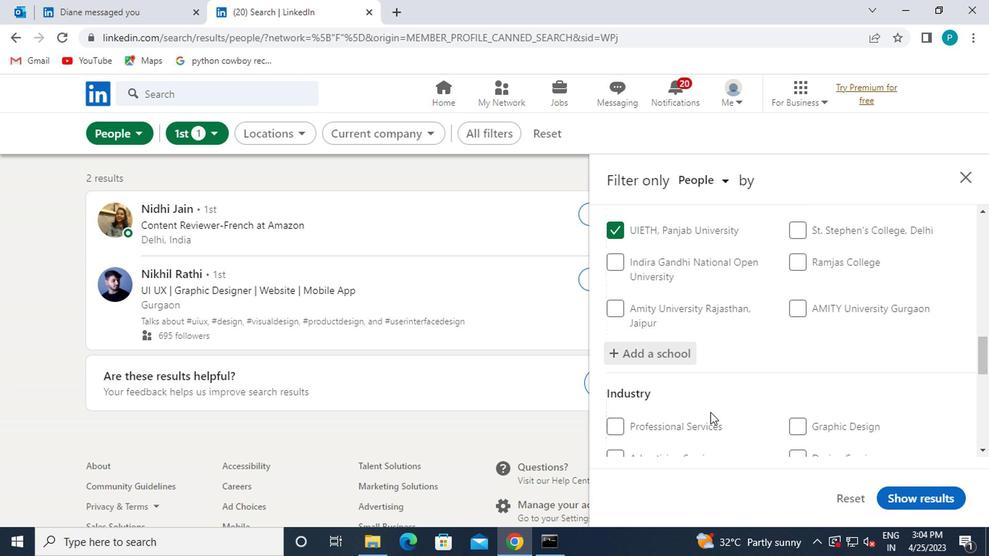 
Action: Mouse scrolled (695, 403) with delta (0, 0)
Screenshot: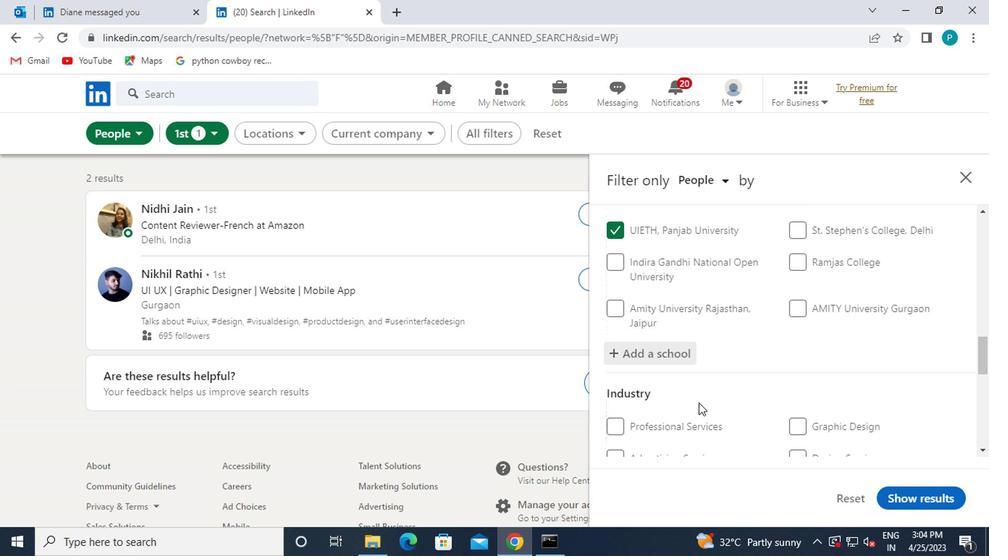 
Action: Mouse moved to (631, 353)
Screenshot: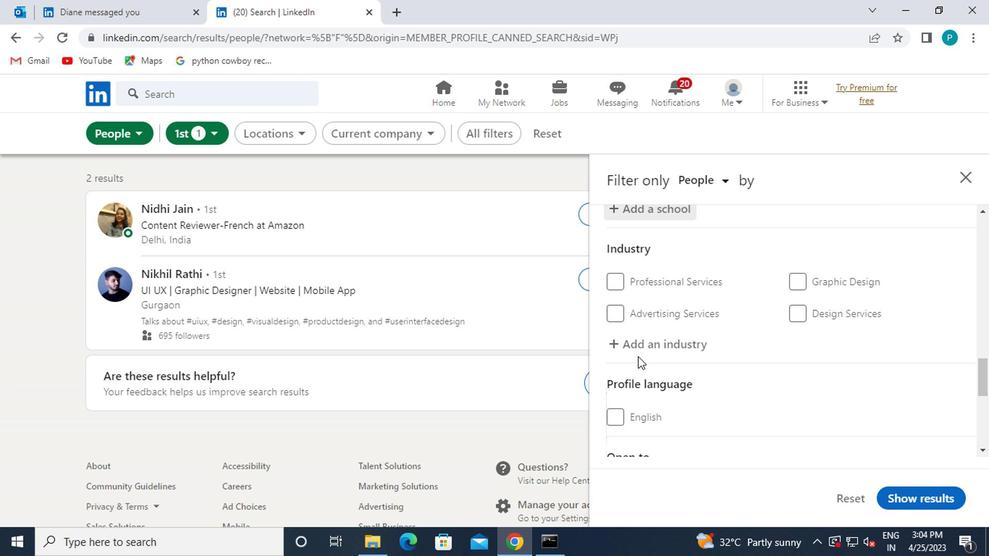
Action: Mouse pressed left at (631, 353)
Screenshot: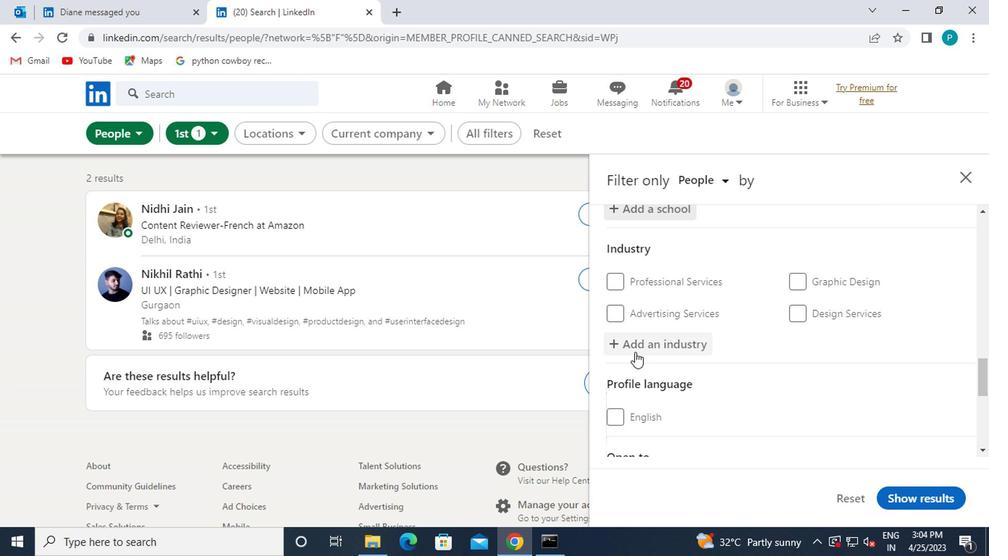 
Action: Key pressed WA<Key.backspace><Key.caps_lock>ATER
Screenshot: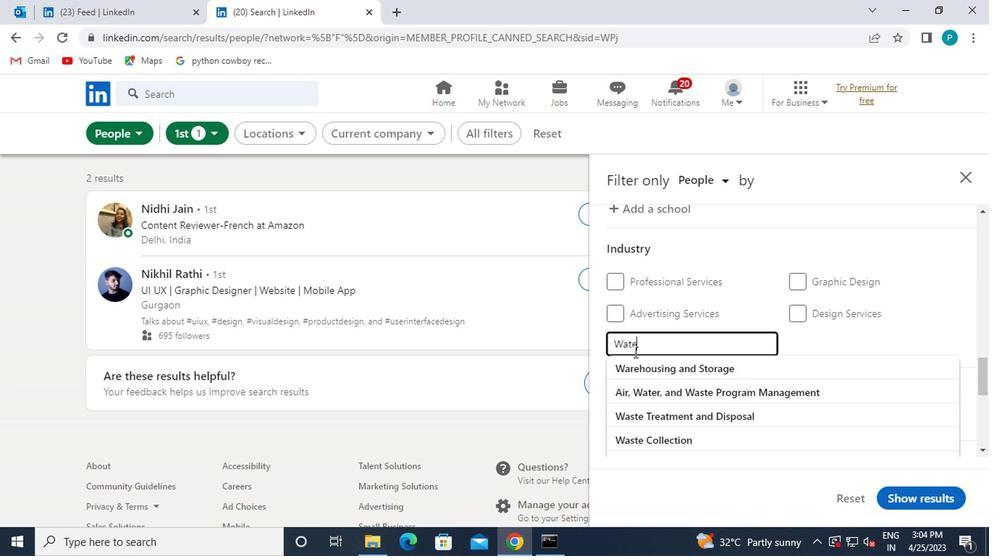 
Action: Mouse moved to (656, 400)
Screenshot: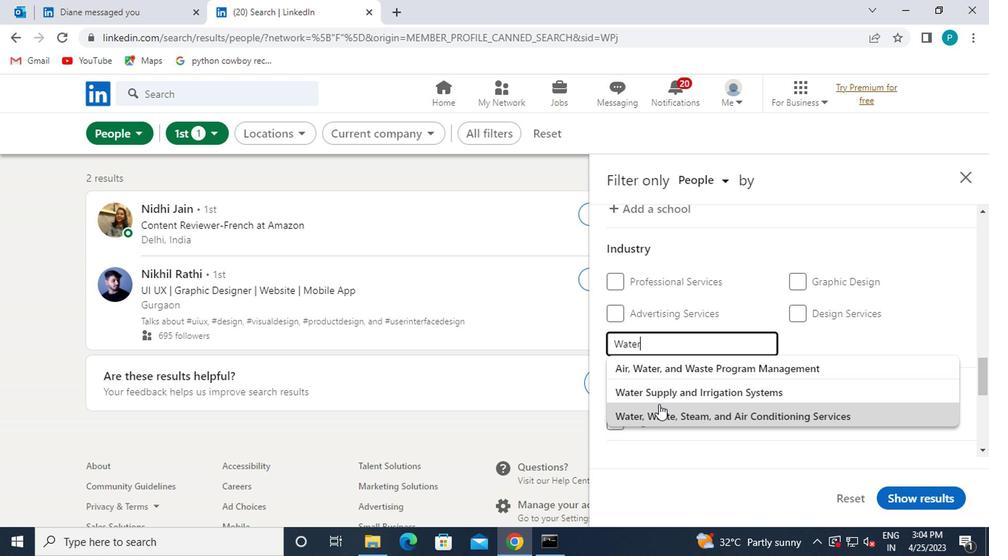
Action: Mouse pressed left at (656, 400)
Screenshot: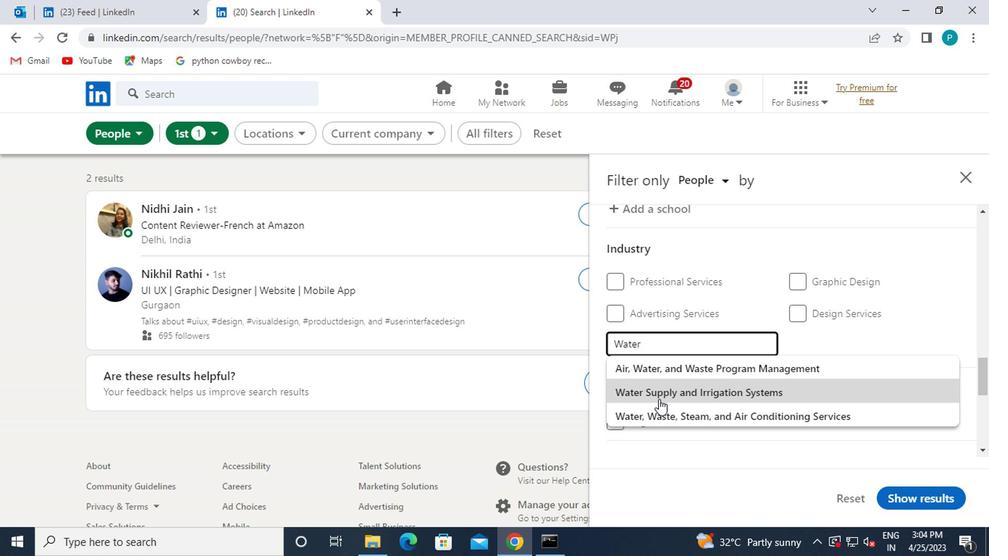 
Action: Mouse moved to (696, 413)
Screenshot: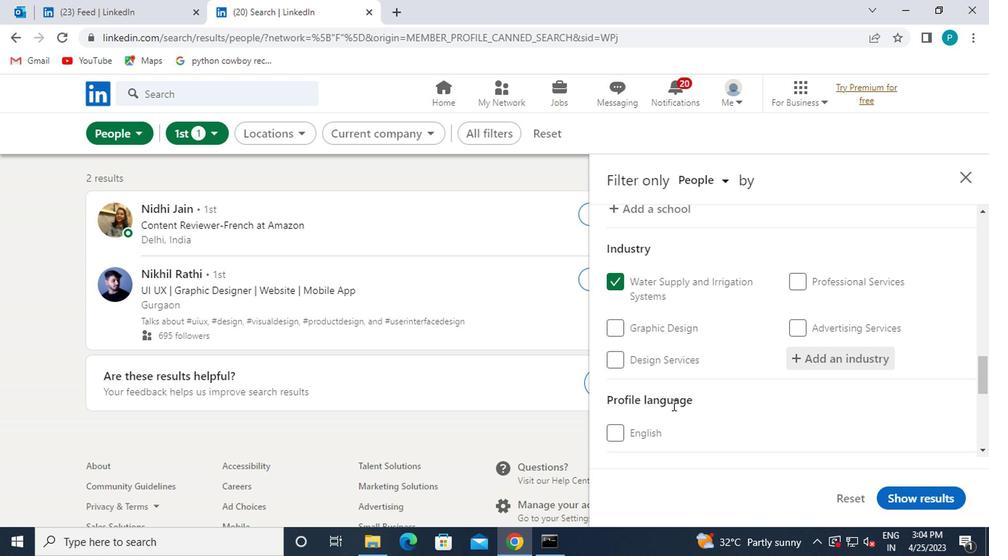 
Action: Mouse scrolled (696, 412) with delta (0, -1)
Screenshot: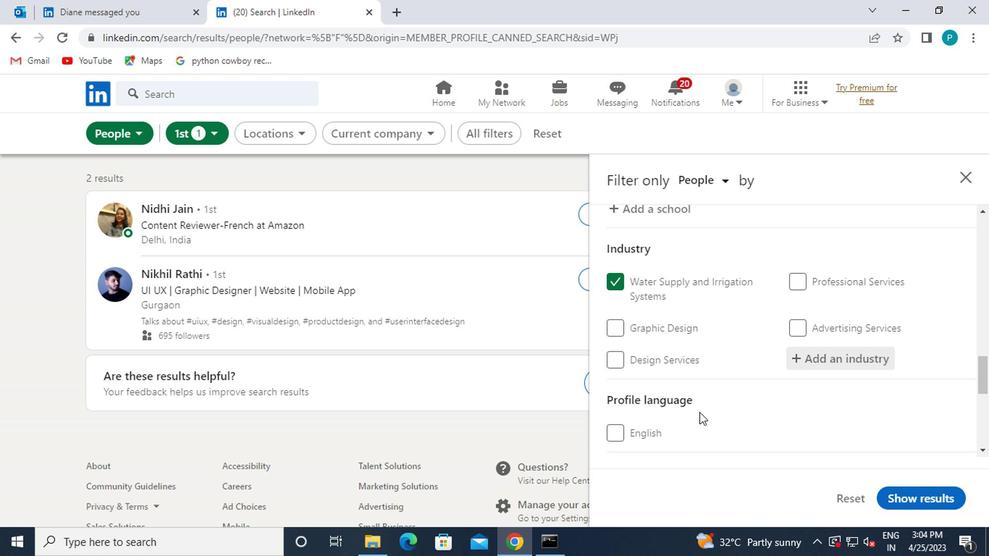 
Action: Mouse moved to (676, 406)
Screenshot: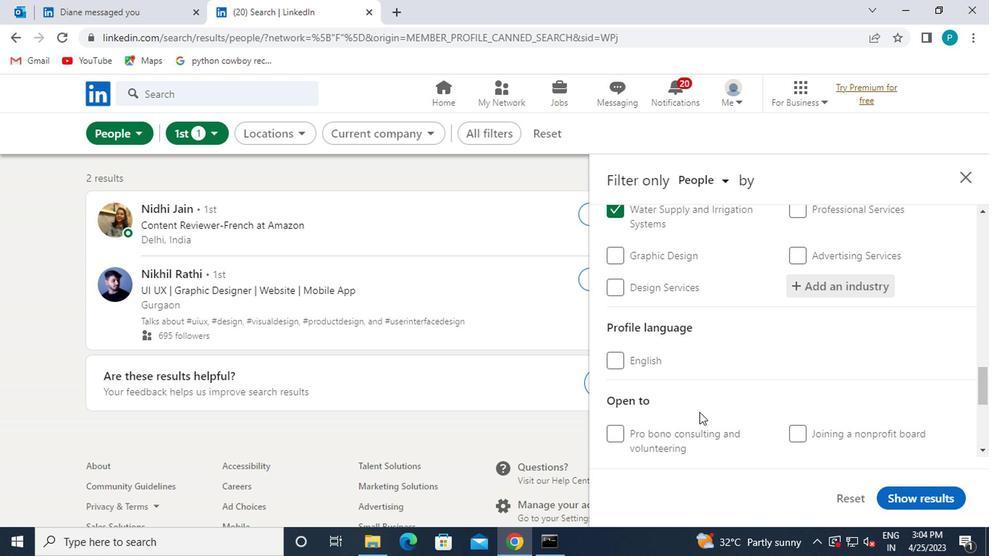
Action: Mouse scrolled (676, 405) with delta (0, -1)
Screenshot: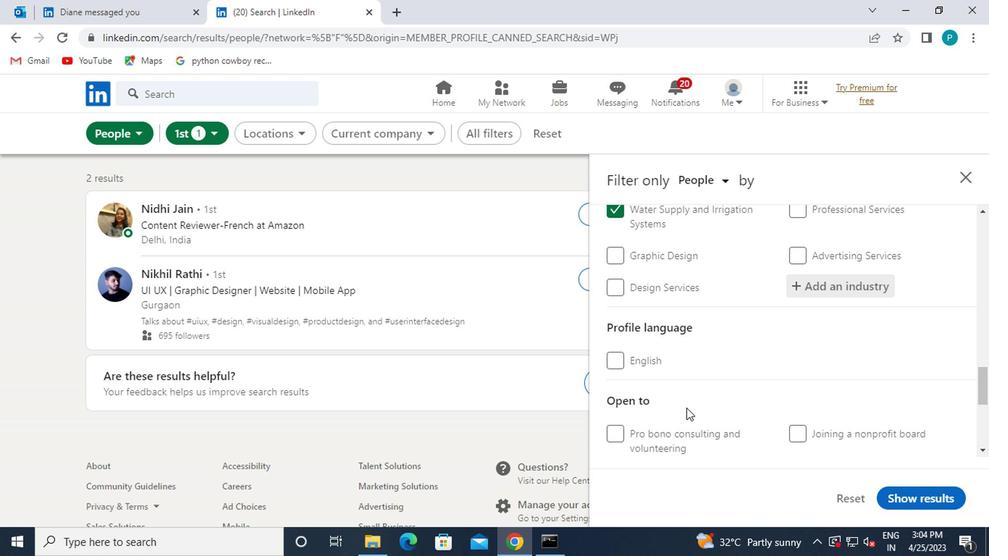 
Action: Mouse scrolled (676, 405) with delta (0, -1)
Screenshot: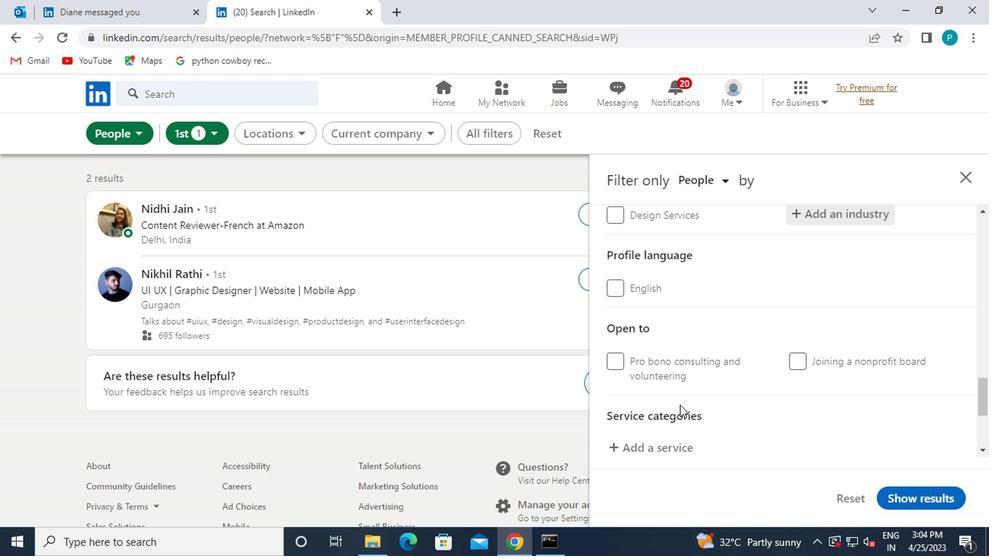 
Action: Mouse moved to (638, 373)
Screenshot: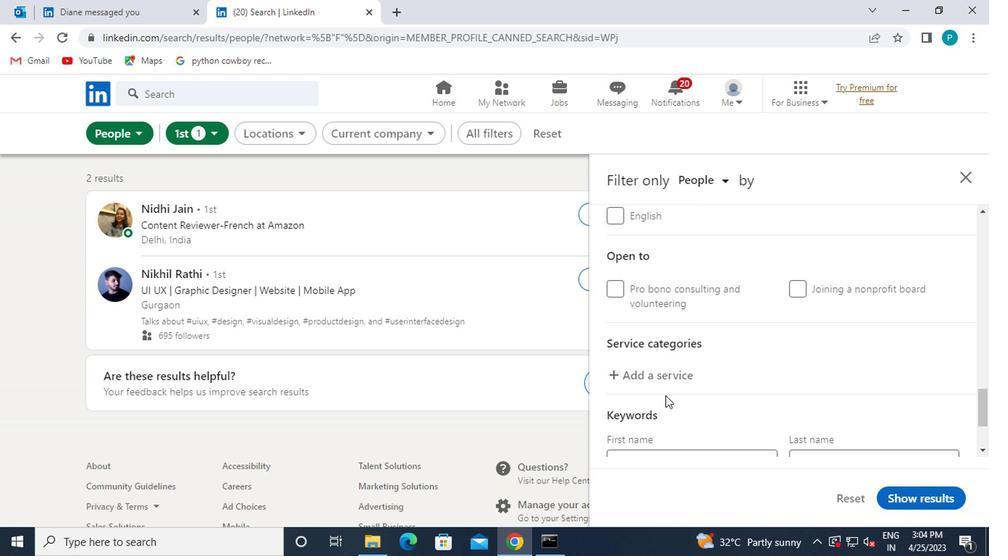 
Action: Mouse pressed left at (638, 373)
Screenshot: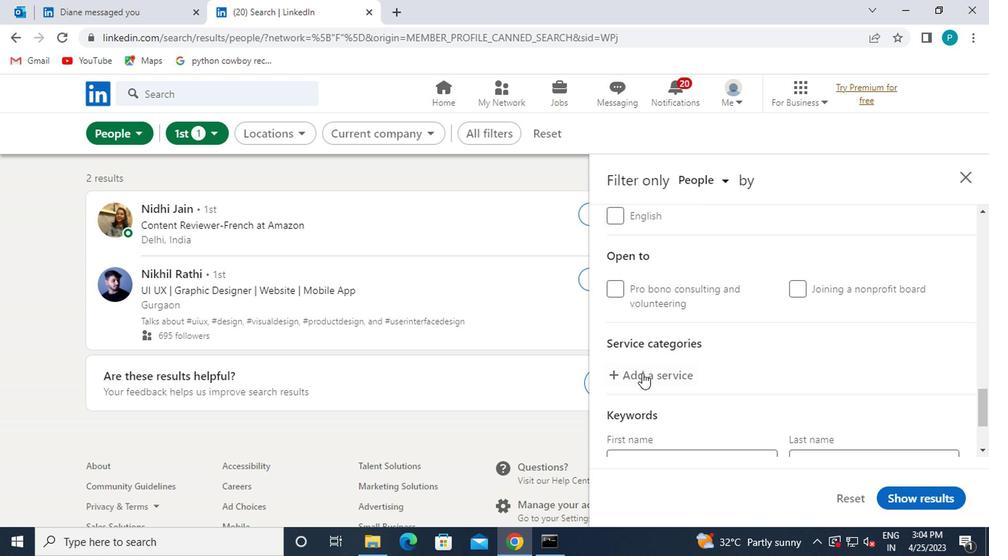 
Action: Mouse moved to (633, 369)
Screenshot: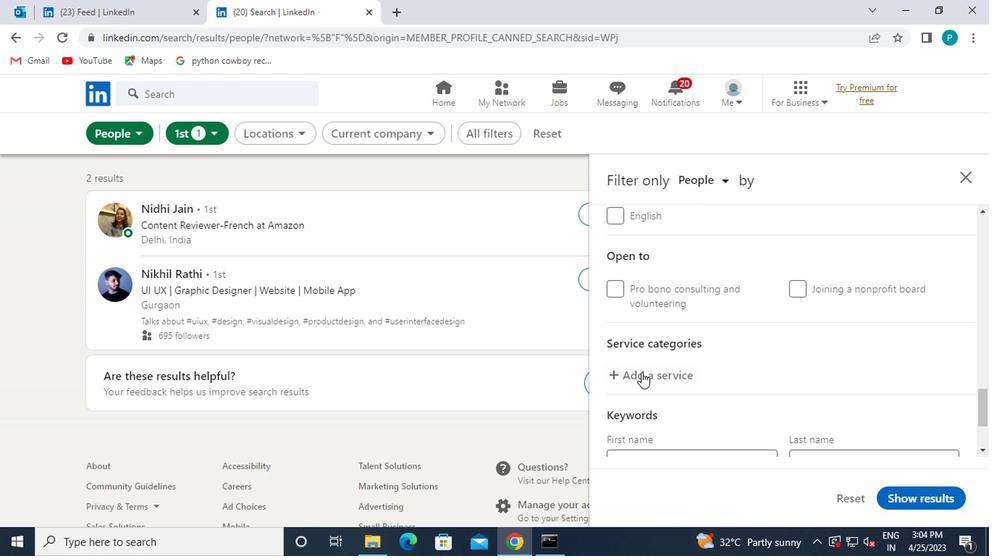 
Action: Mouse pressed left at (633, 369)
Screenshot: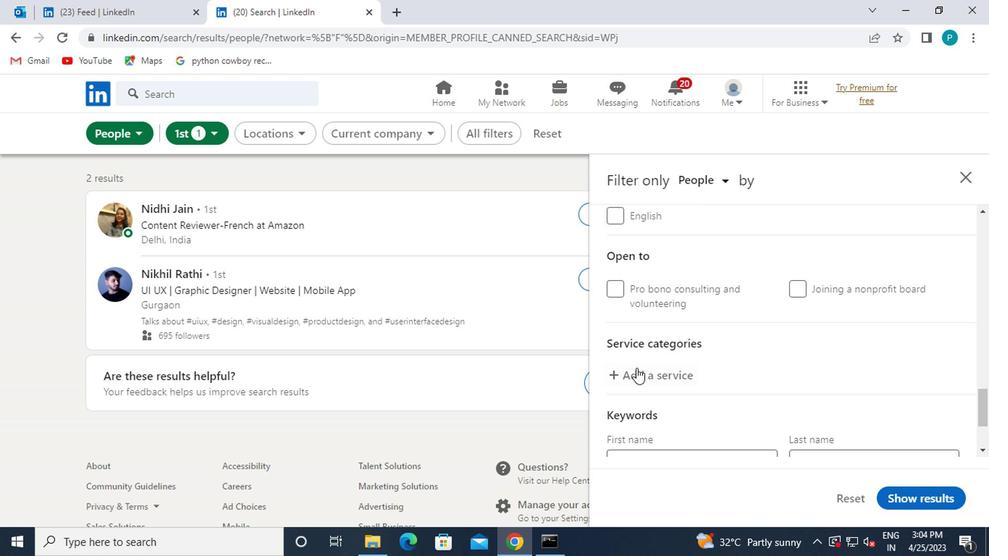 
Action: Mouse moved to (622, 374)
Screenshot: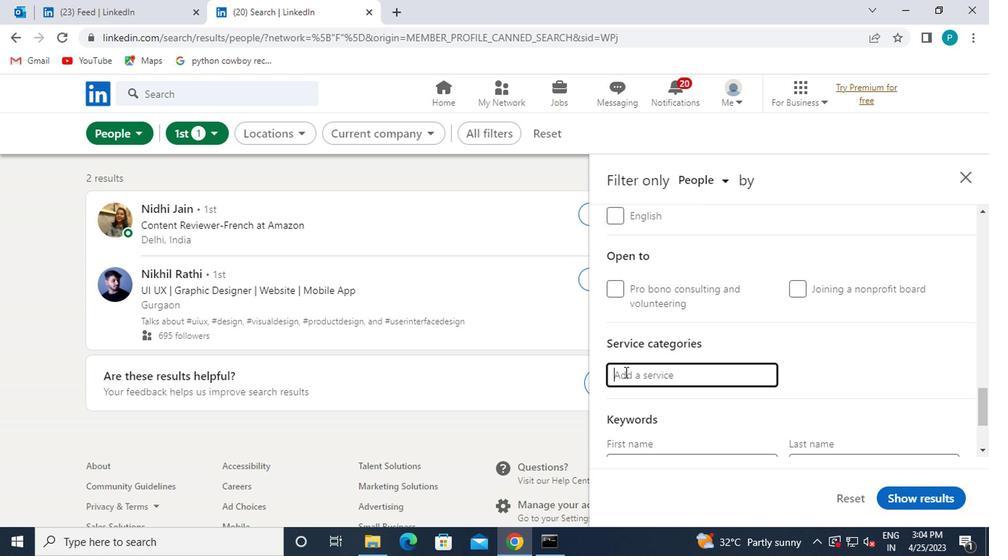 
Action: Key pressed BAR
Screenshot: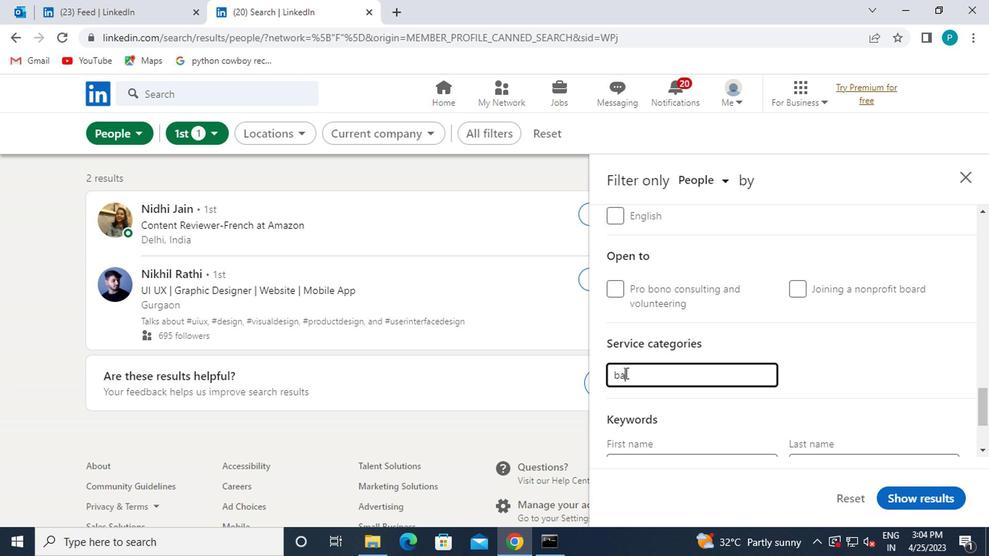 
Action: Mouse moved to (631, 408)
Screenshot: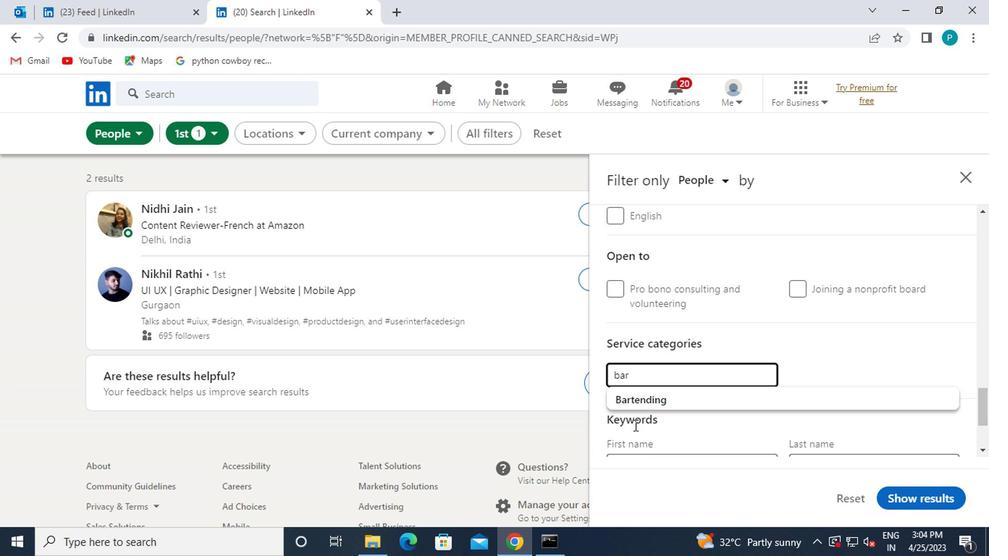 
Action: Mouse pressed left at (631, 408)
Screenshot: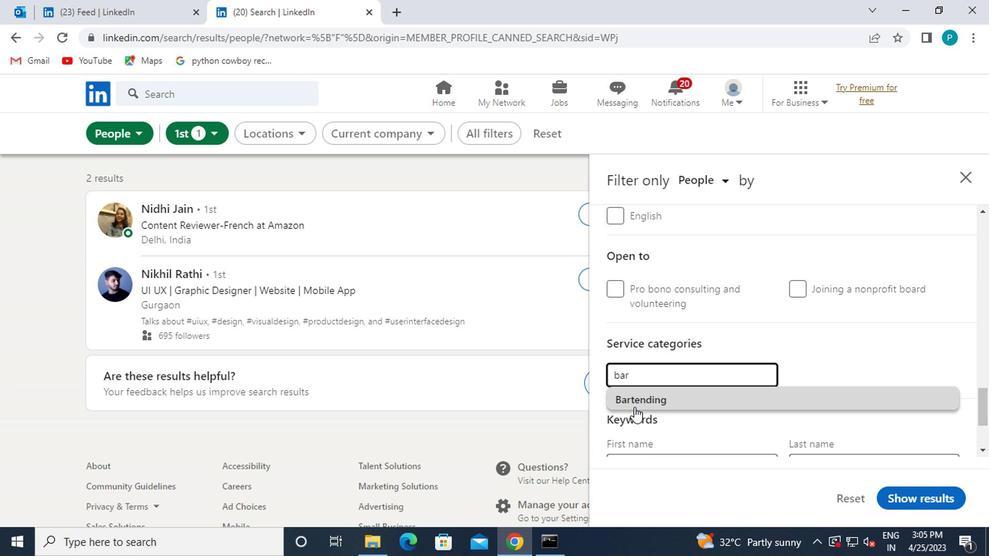 
Action: Mouse scrolled (631, 407) with delta (0, -1)
Screenshot: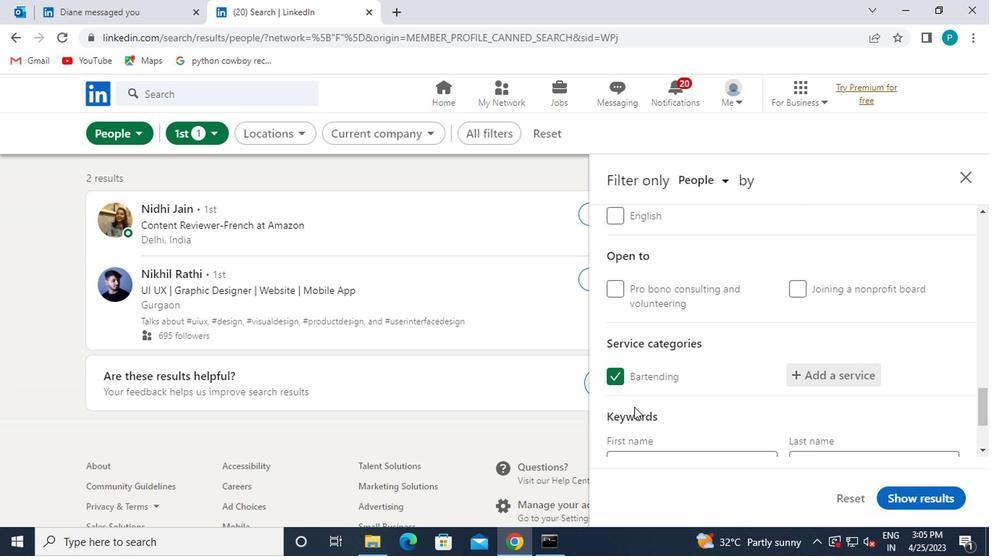 
Action: Mouse scrolled (631, 407) with delta (0, -1)
Screenshot: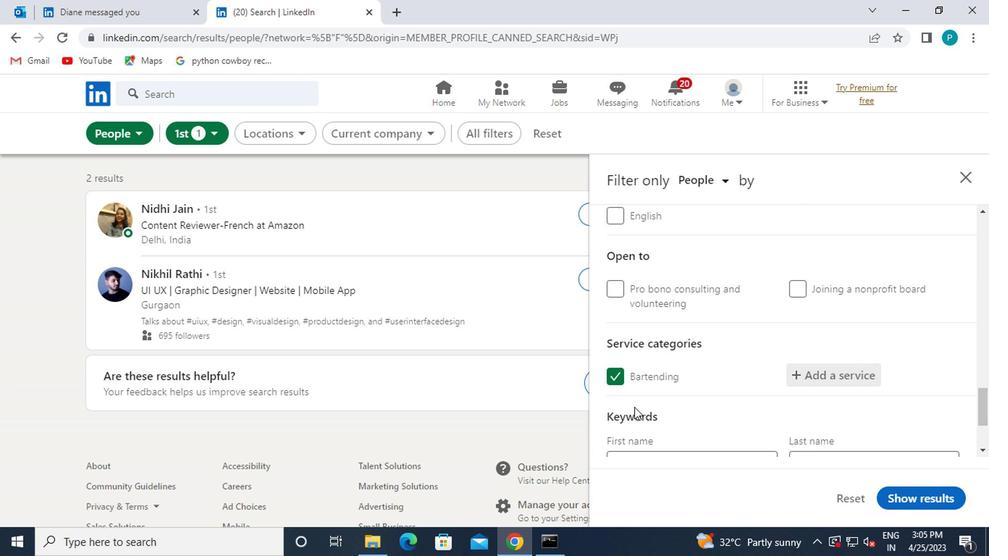 
Action: Mouse scrolled (631, 407) with delta (0, -1)
Screenshot: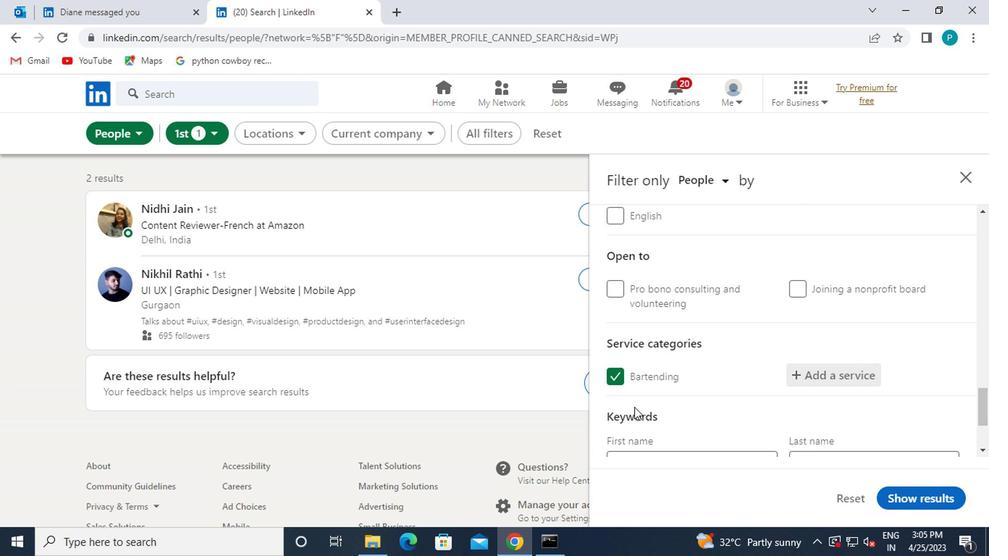 
Action: Mouse moved to (627, 403)
Screenshot: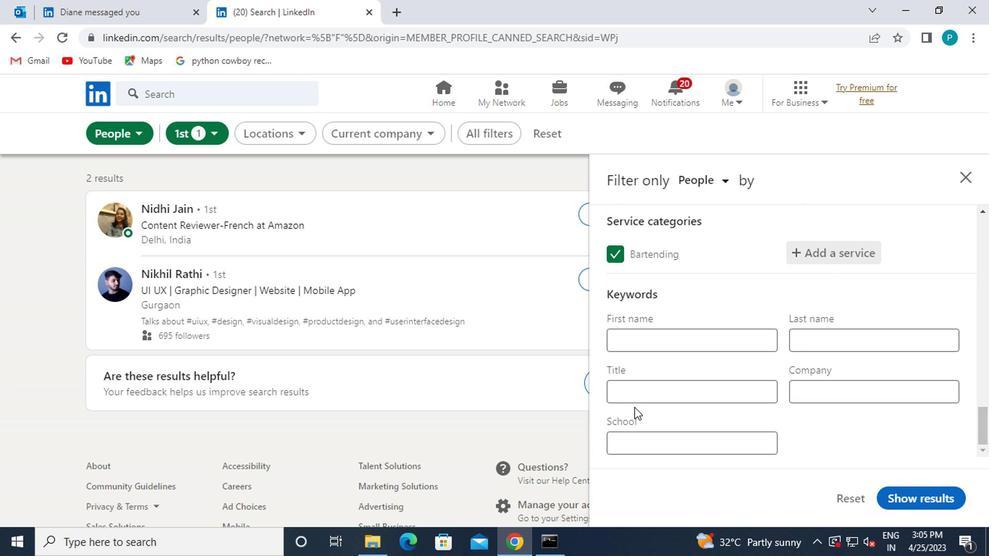 
Action: Mouse pressed left at (627, 403)
Screenshot: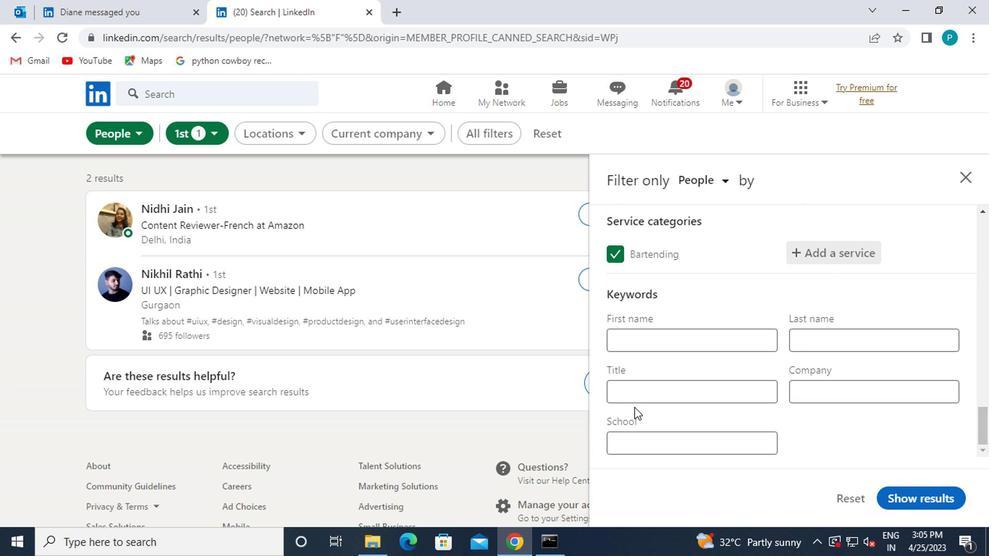 
Action: Key pressed <Key.caps_lock>A<Key.caps_lock>NIMAL<Key.caps_lock>S<Key.backspace><Key.space><Key.caps_lock><Key.caps_lock>S<Key.caps_lock>HELTER<Key.space><Key.caps_lock>V<Key.caps_lock>OLUNTEER
Screenshot: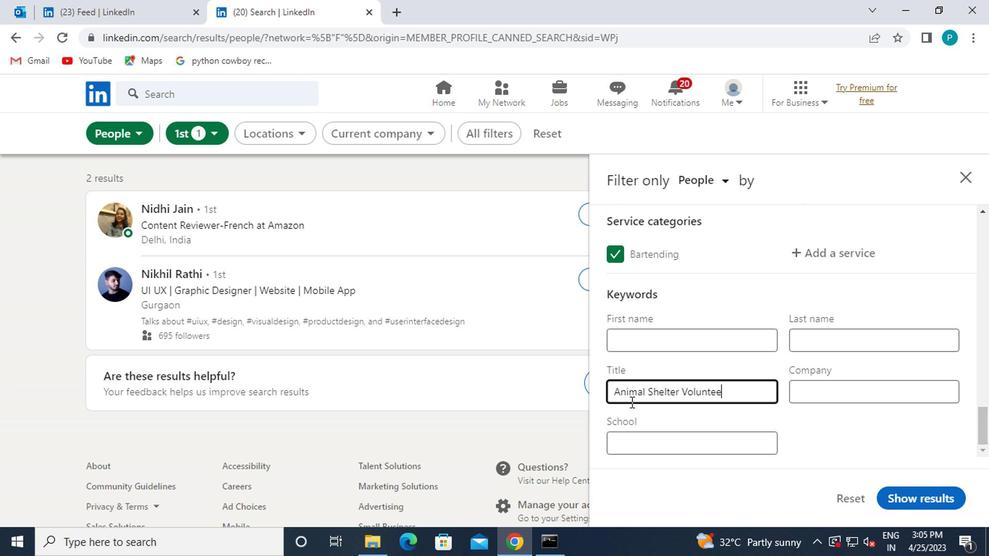 
Action: Mouse moved to (895, 488)
Screenshot: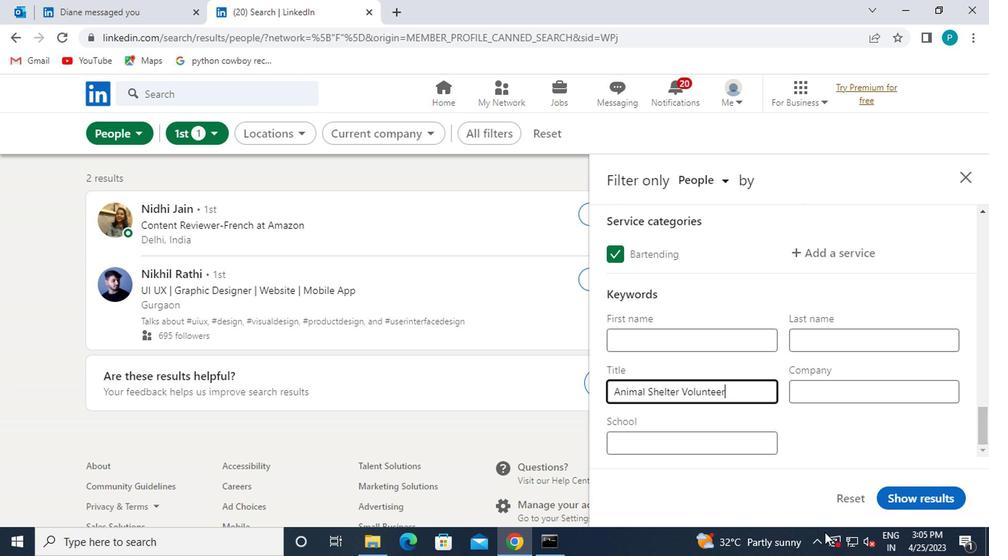 
Action: Mouse pressed left at (895, 488)
Screenshot: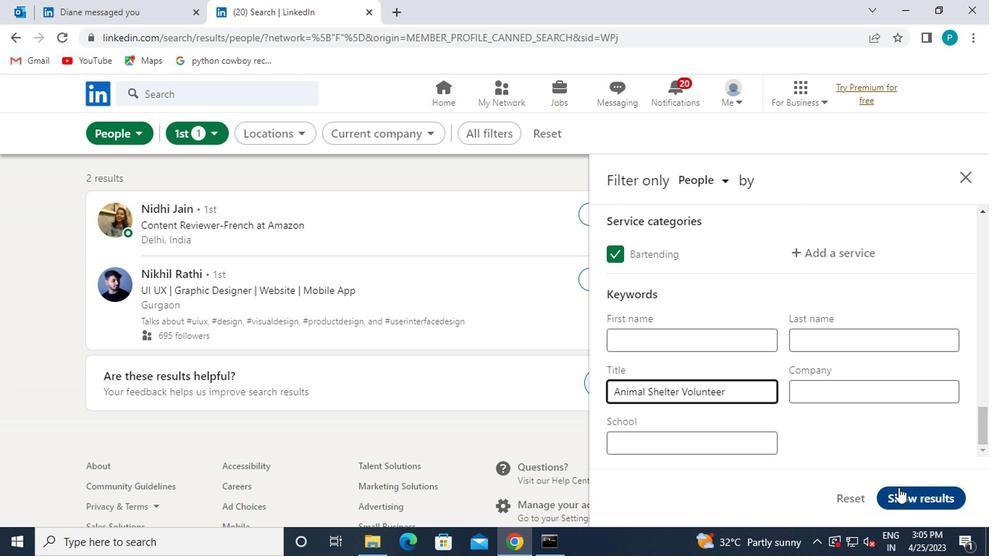 
